 Task: Create a Board called Board0000000088 in Workspace WS0000000030 in Trello with Visibility as Workspace. Create a Board called Board0000000089 in Workspace WS0000000030 in Trello with Visibility as Private. Create a Board called Board0000000090 in Workspace WS0000000030 in Trello with Visibility as Public. Create Card Card0000000349 in Board Board0000000088 in Workspace WS0000000030 in Trello. Create Card Card0000000350 in Board Board0000000088 in Workspace WS0000000030 in Trello
Action: Mouse moved to (411, 46)
Screenshot: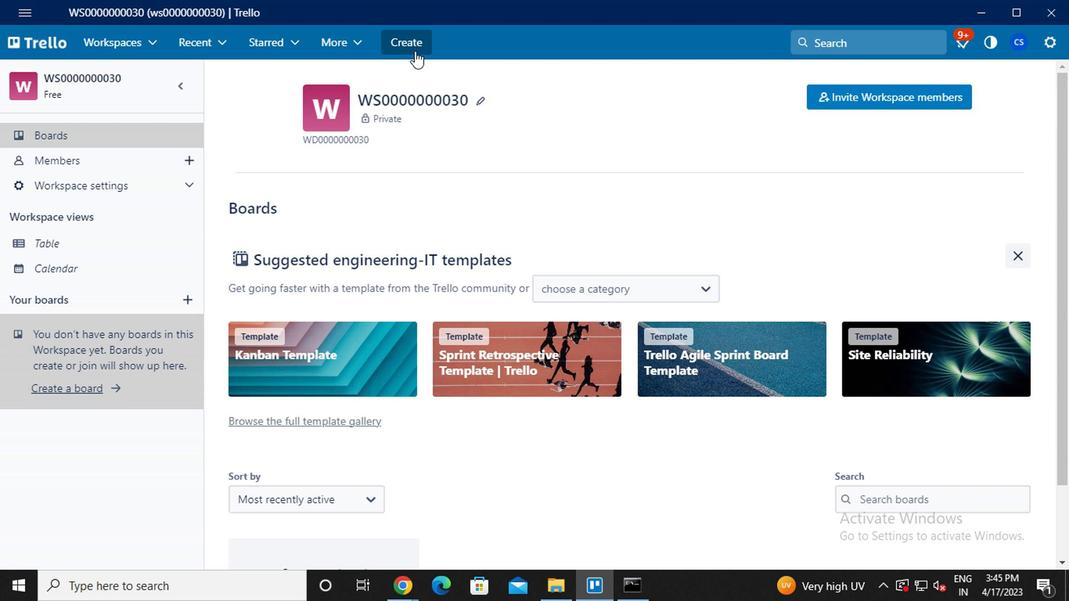 
Action: Mouse pressed left at (411, 46)
Screenshot: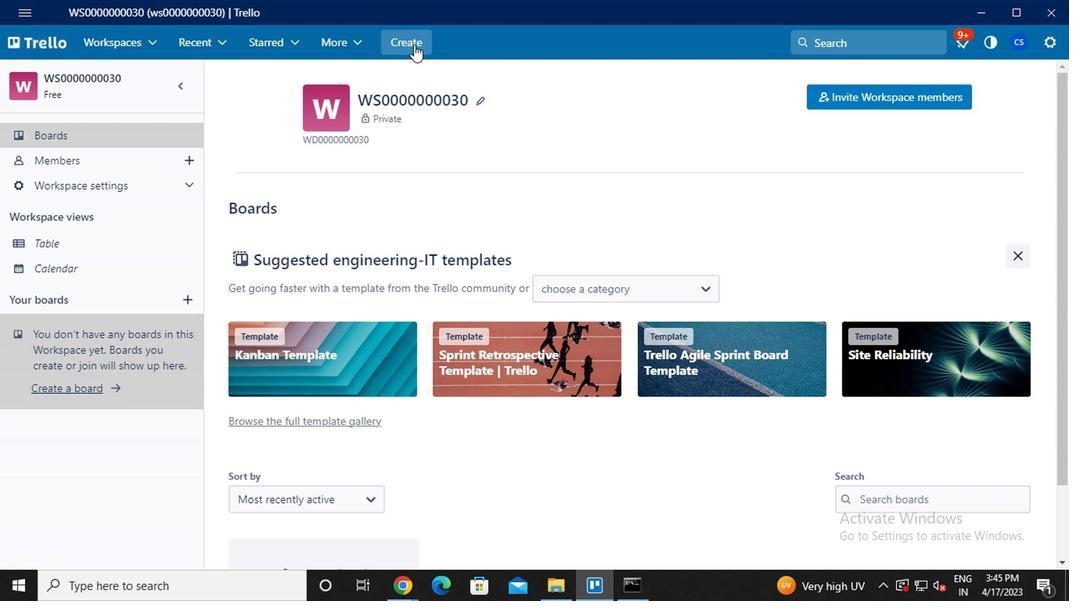 
Action: Mouse moved to (433, 103)
Screenshot: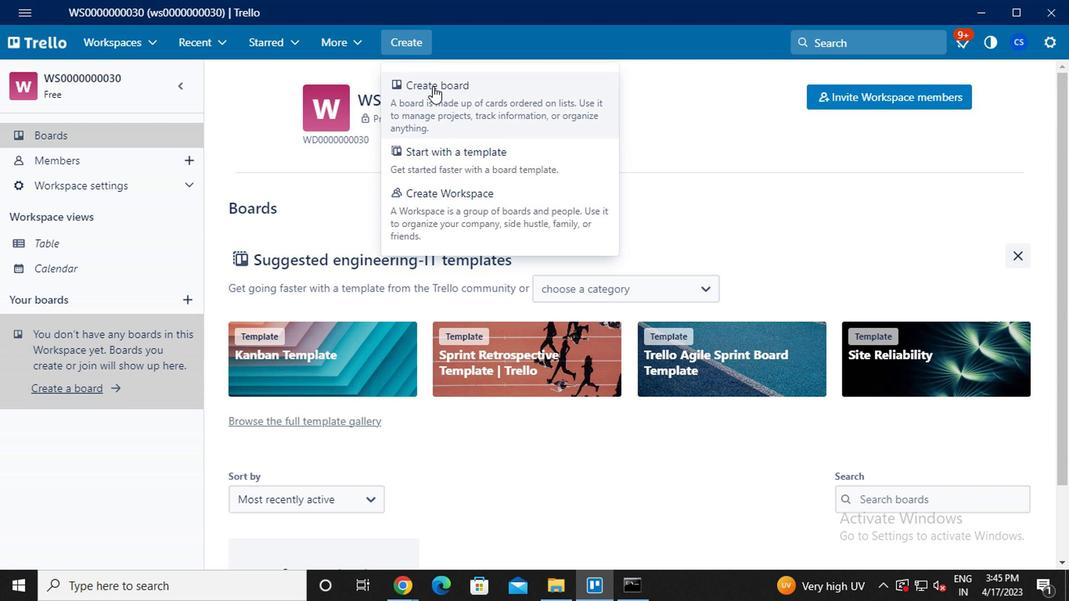 
Action: Mouse pressed left at (433, 103)
Screenshot: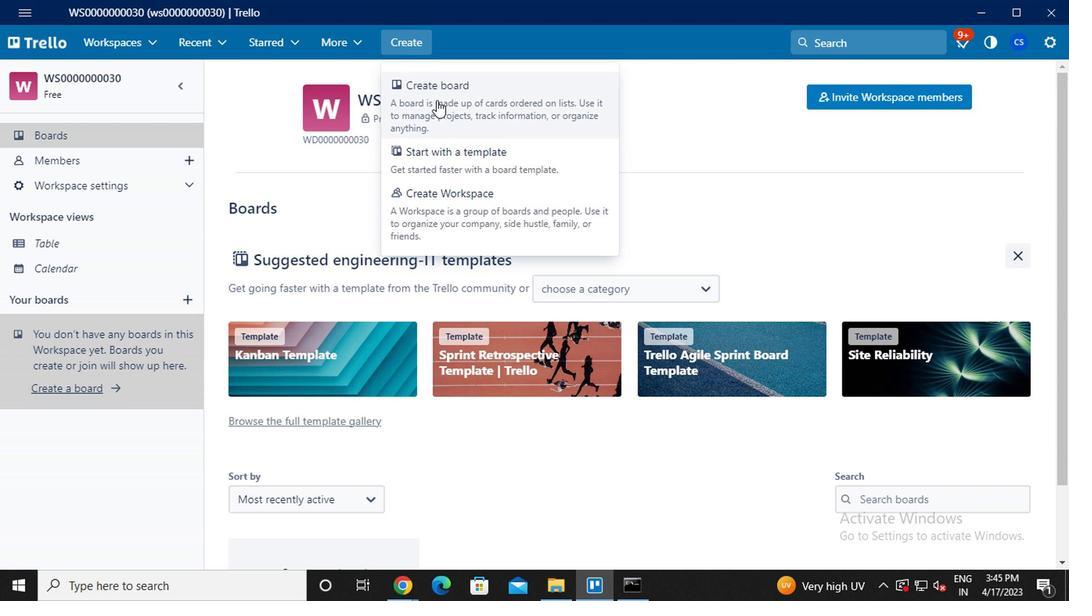 
Action: Mouse moved to (765, 298)
Screenshot: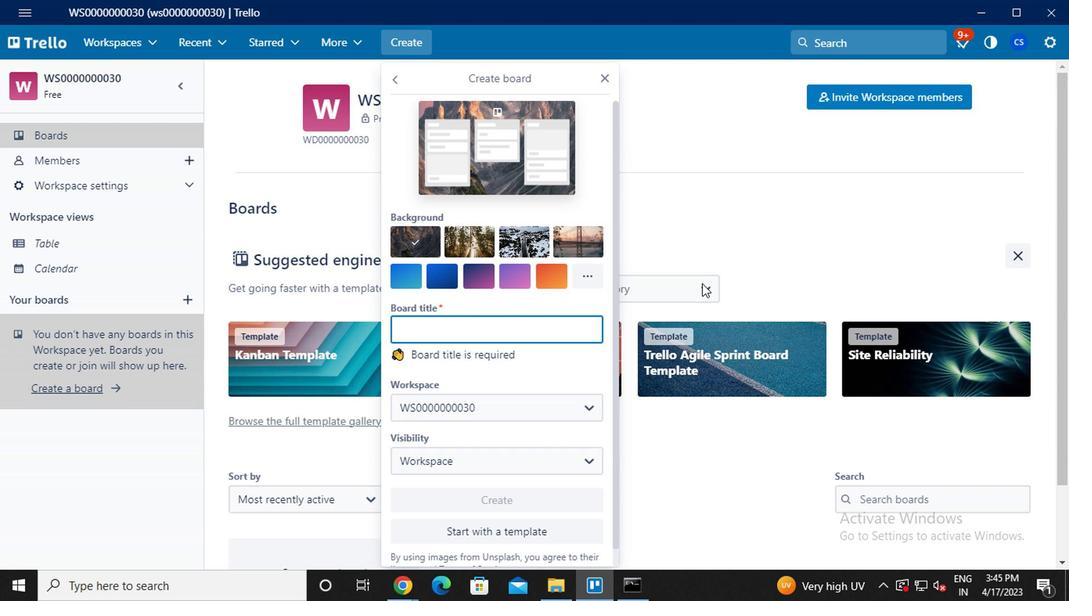 
Action: Key pressed <Key.caps_lock>b<Key.caps_lock>oard0000000088
Screenshot: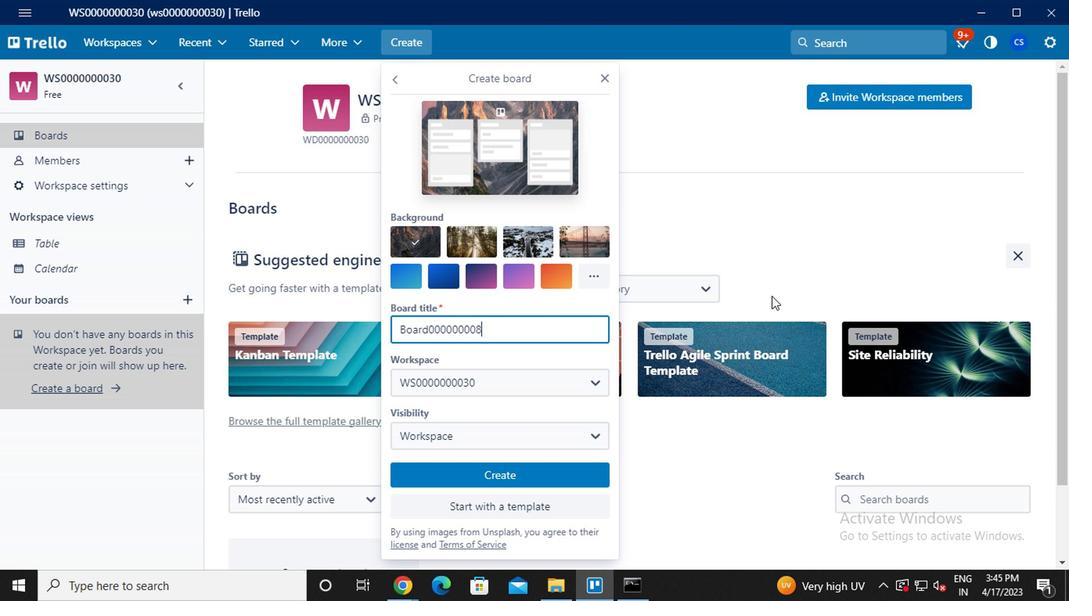 
Action: Mouse moved to (474, 473)
Screenshot: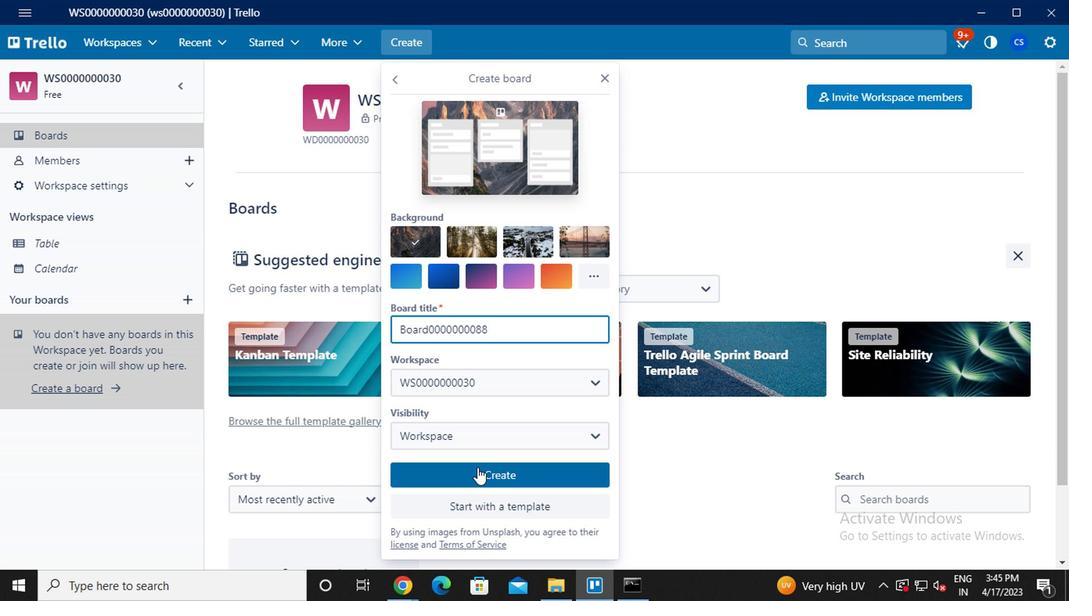 
Action: Mouse pressed left at (474, 473)
Screenshot: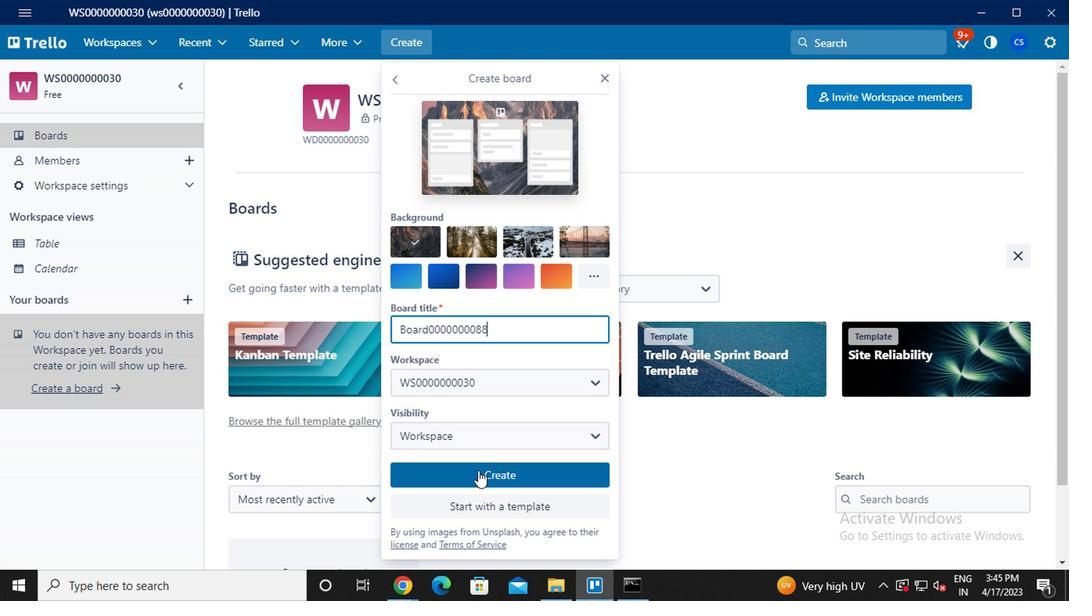
Action: Mouse moved to (334, 51)
Screenshot: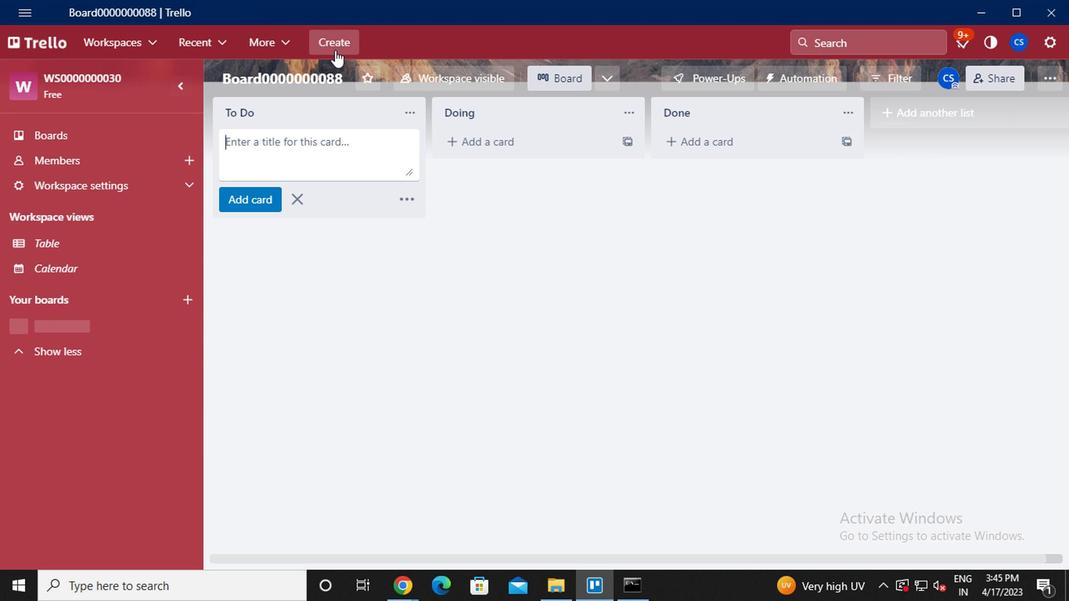 
Action: Mouse pressed left at (334, 51)
Screenshot: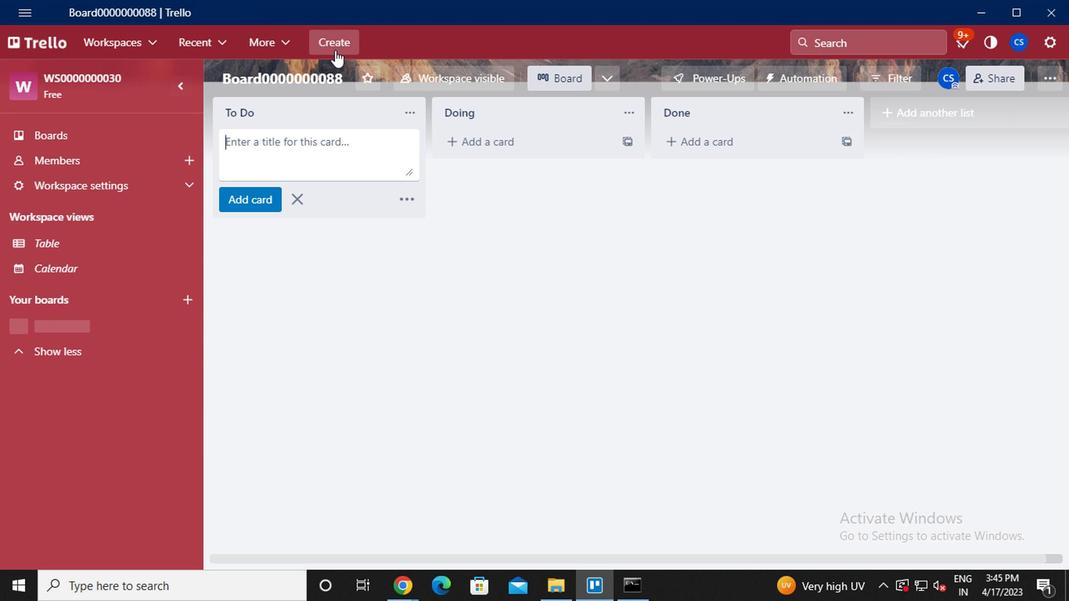 
Action: Mouse moved to (428, 45)
Screenshot: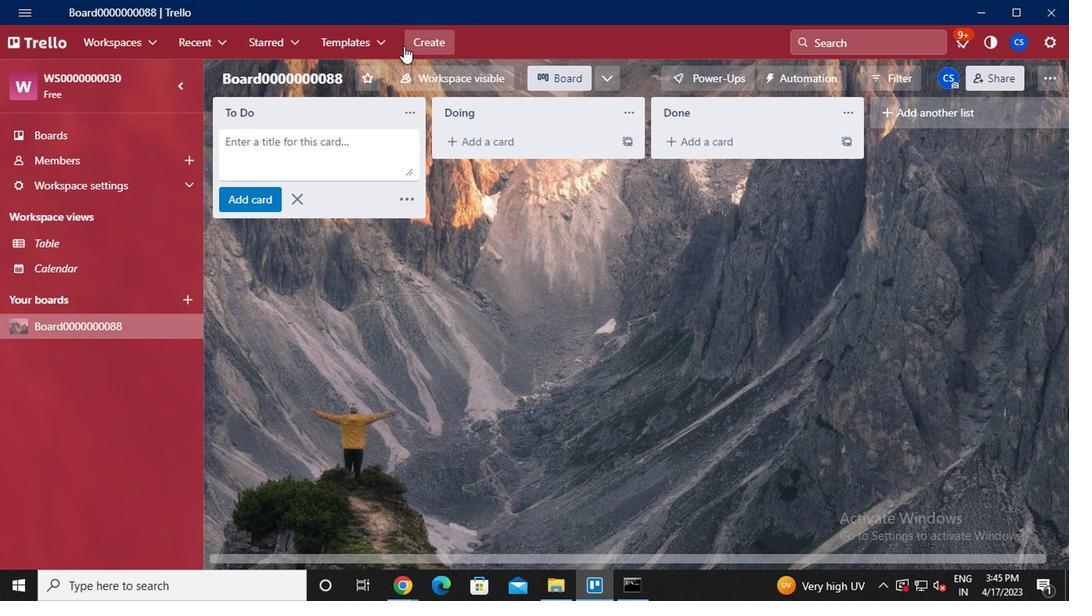 
Action: Mouse pressed left at (428, 45)
Screenshot: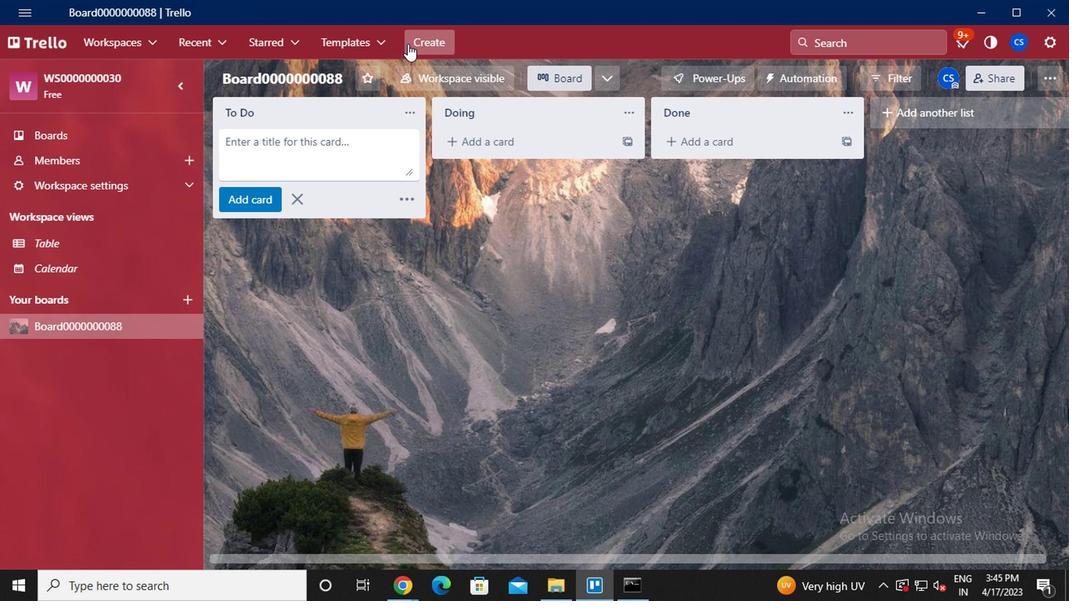 
Action: Mouse moved to (477, 109)
Screenshot: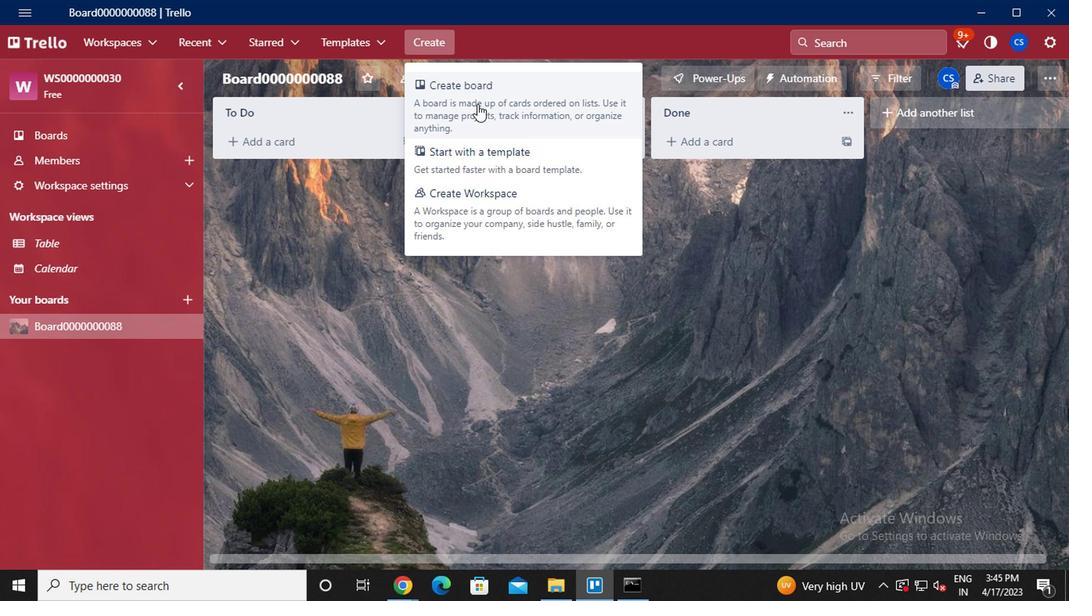 
Action: Mouse pressed left at (477, 109)
Screenshot: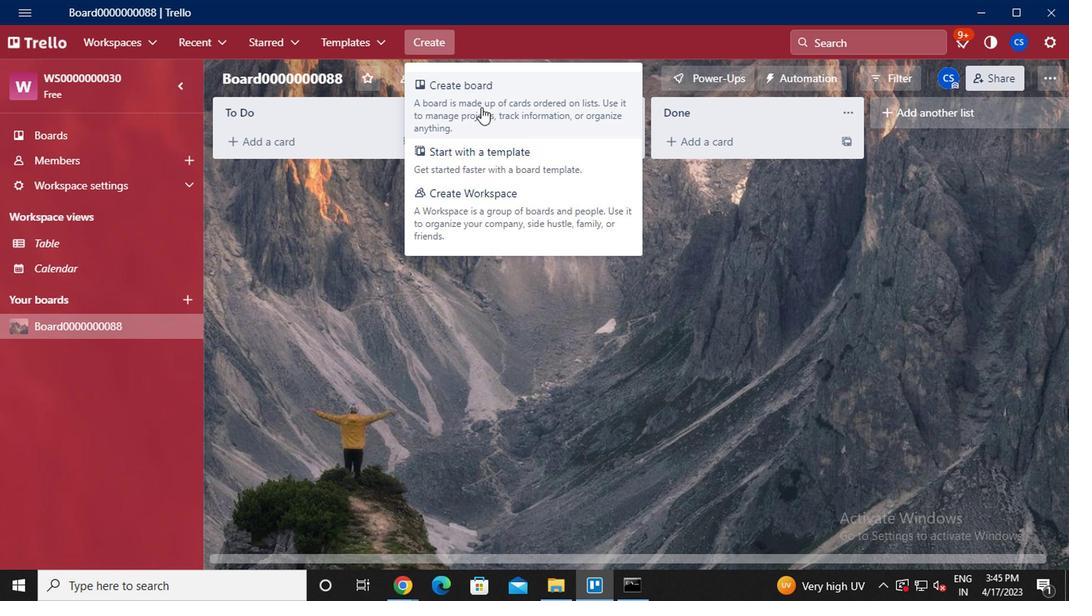 
Action: Key pressed <Key.caps_lock>b<Key.caps_lock>oard0000000089
Screenshot: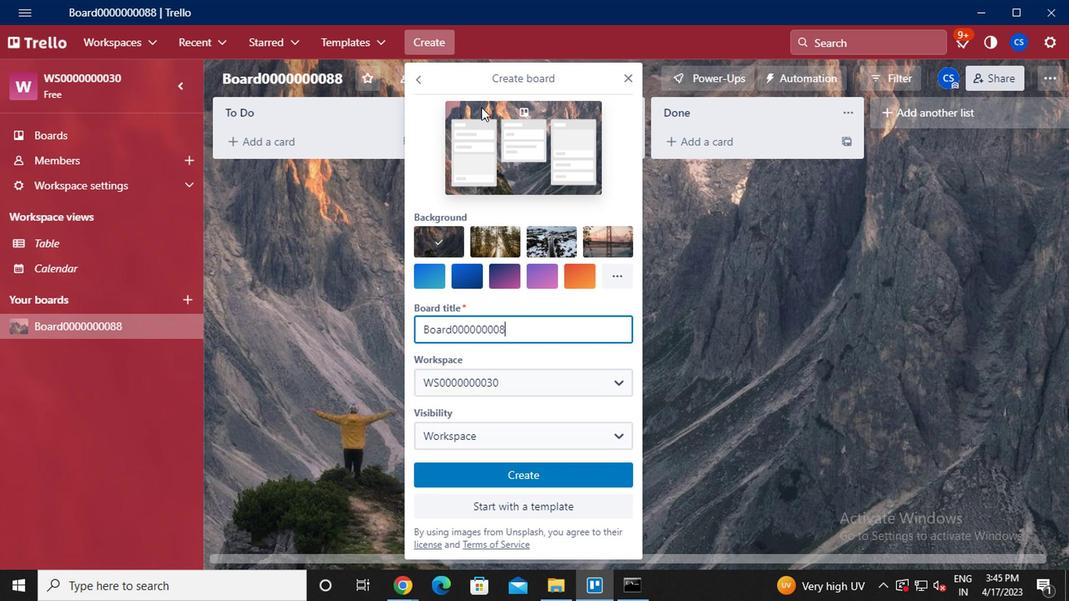 
Action: Mouse moved to (494, 433)
Screenshot: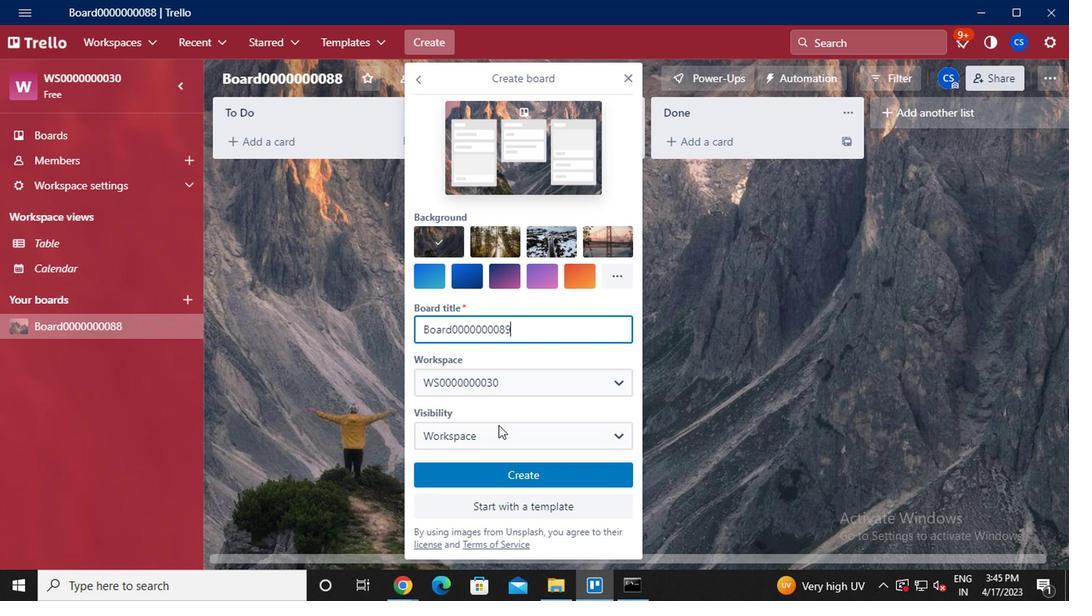 
Action: Mouse pressed left at (494, 433)
Screenshot: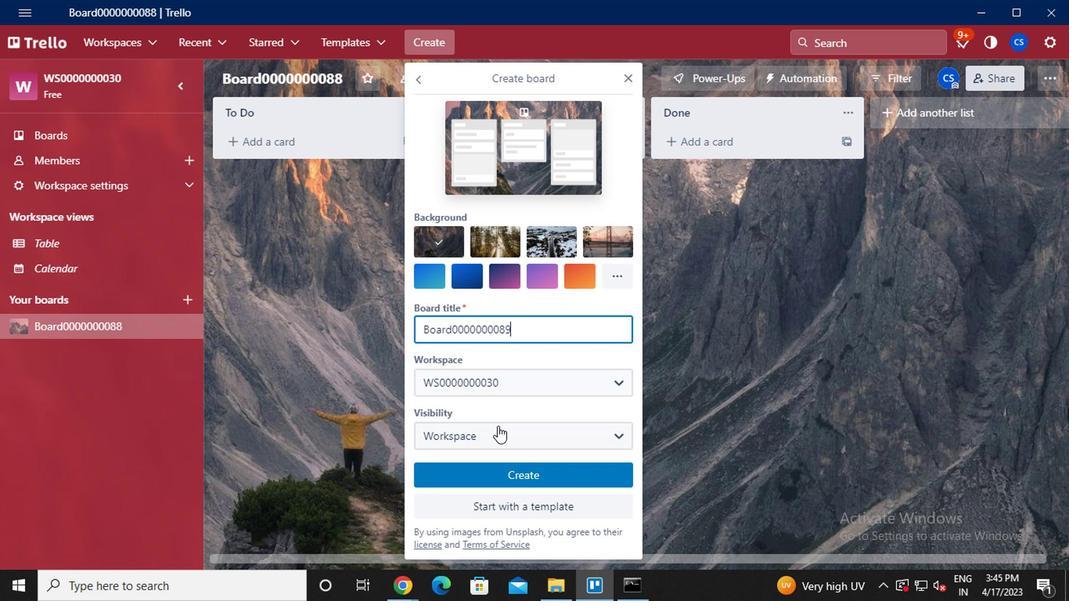 
Action: Mouse moved to (493, 484)
Screenshot: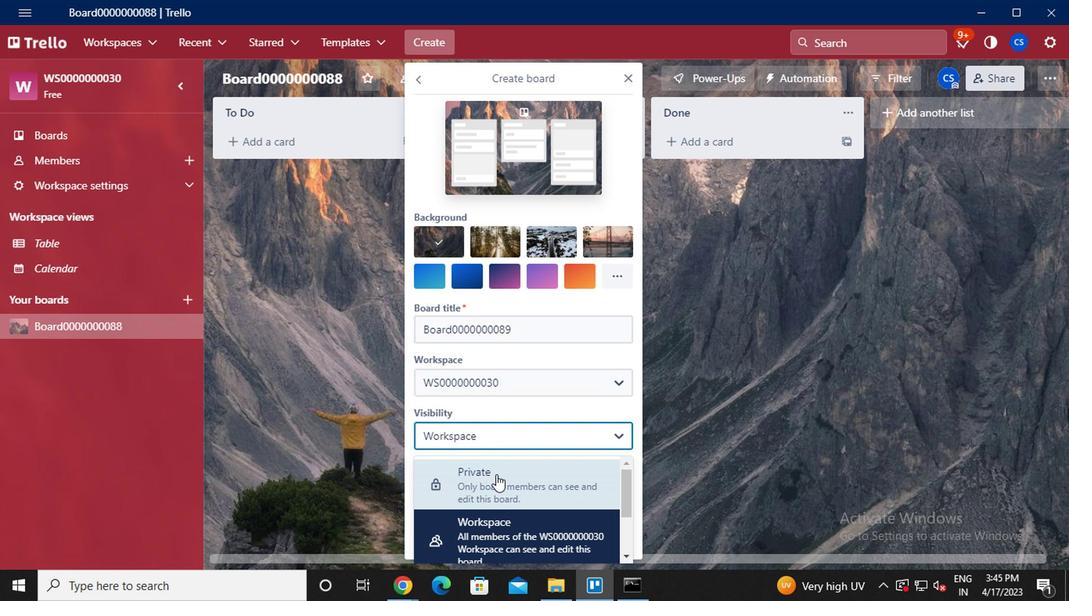 
Action: Mouse pressed left at (493, 484)
Screenshot: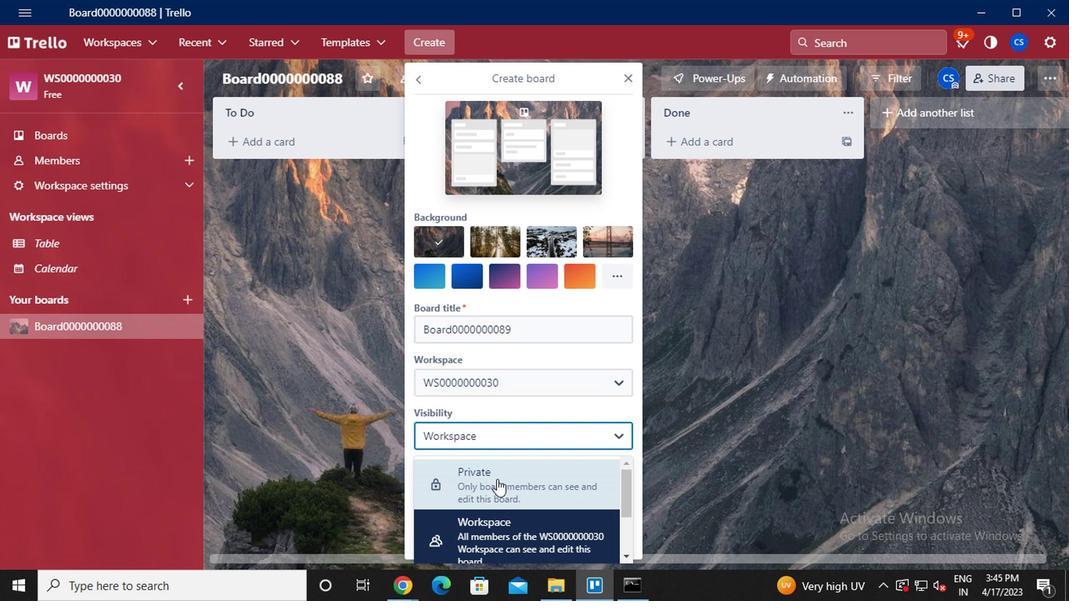 
Action: Mouse moved to (521, 480)
Screenshot: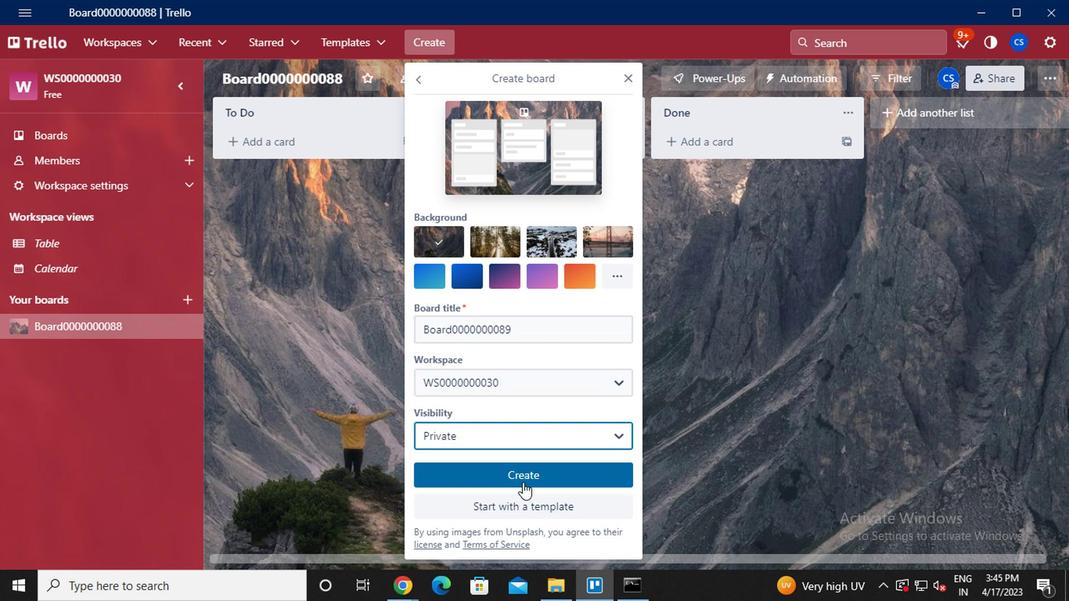 
Action: Mouse pressed left at (521, 480)
Screenshot: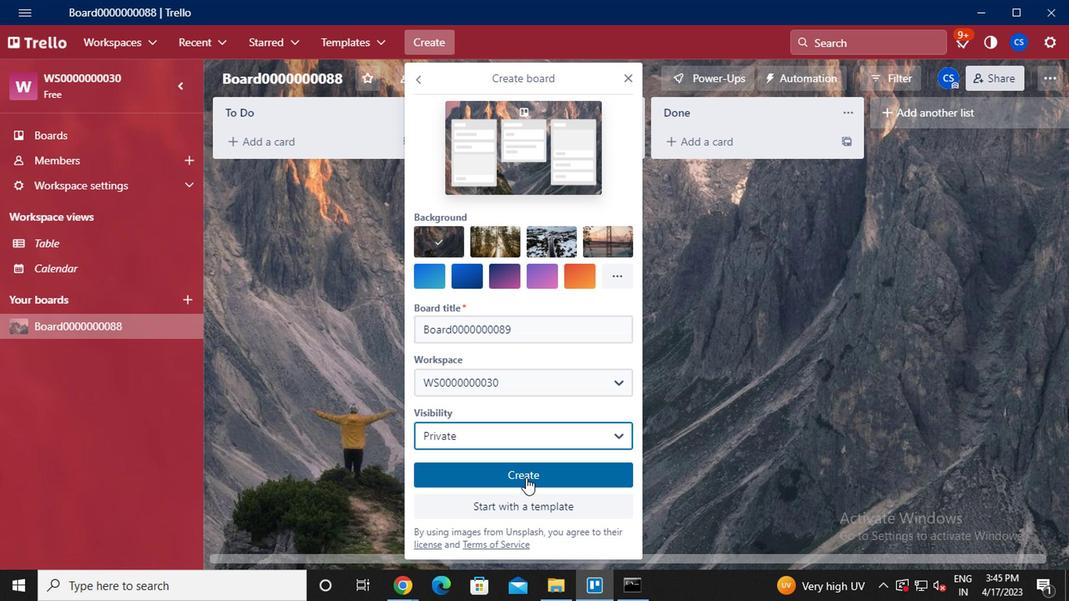 
Action: Mouse moved to (428, 55)
Screenshot: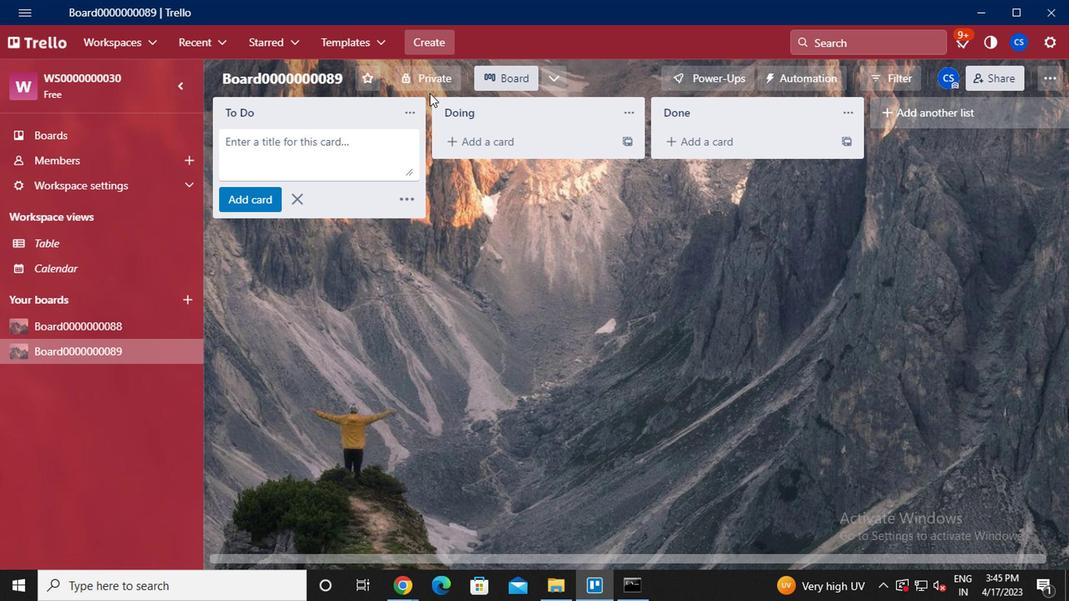 
Action: Mouse pressed left at (428, 55)
Screenshot: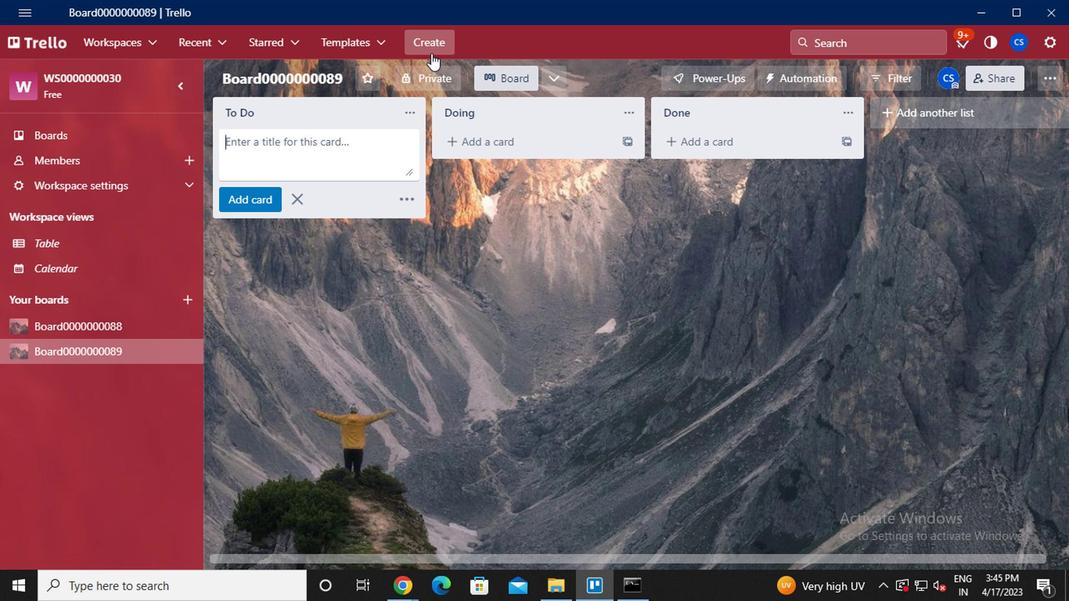 
Action: Mouse moved to (466, 115)
Screenshot: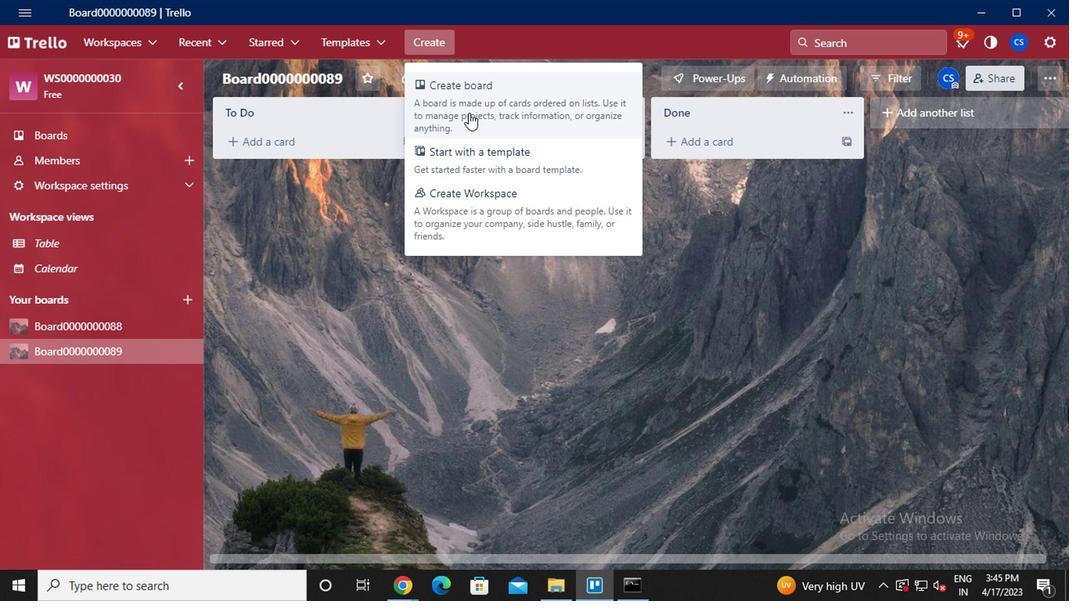 
Action: Mouse pressed left at (466, 115)
Screenshot: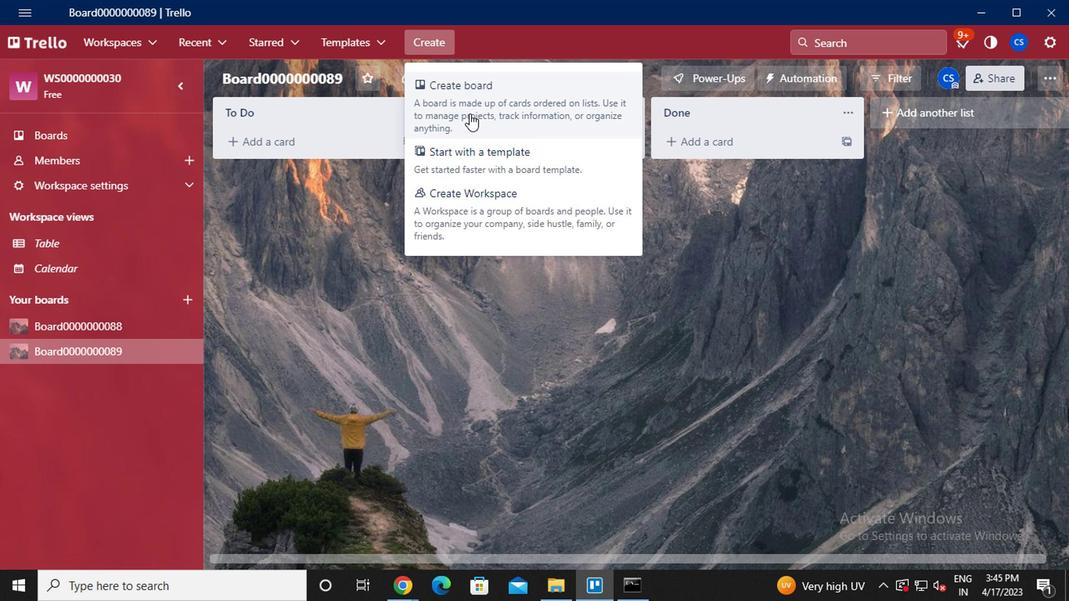 
Action: Mouse moved to (588, 283)
Screenshot: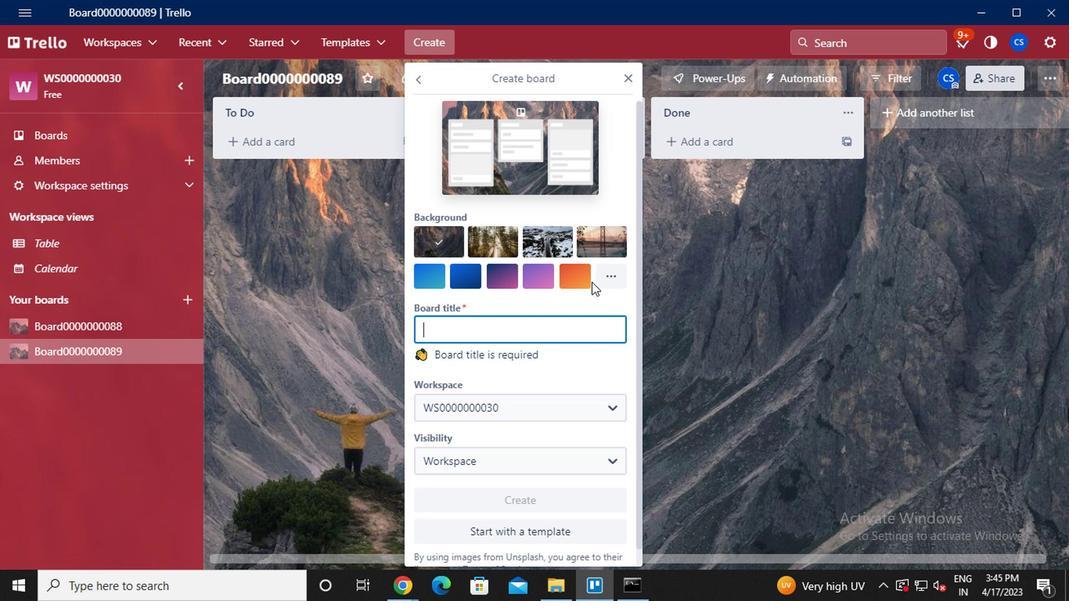 
Action: Key pressed <Key.caps_lock>b<Key.caps_lock>oard0000000090
Screenshot: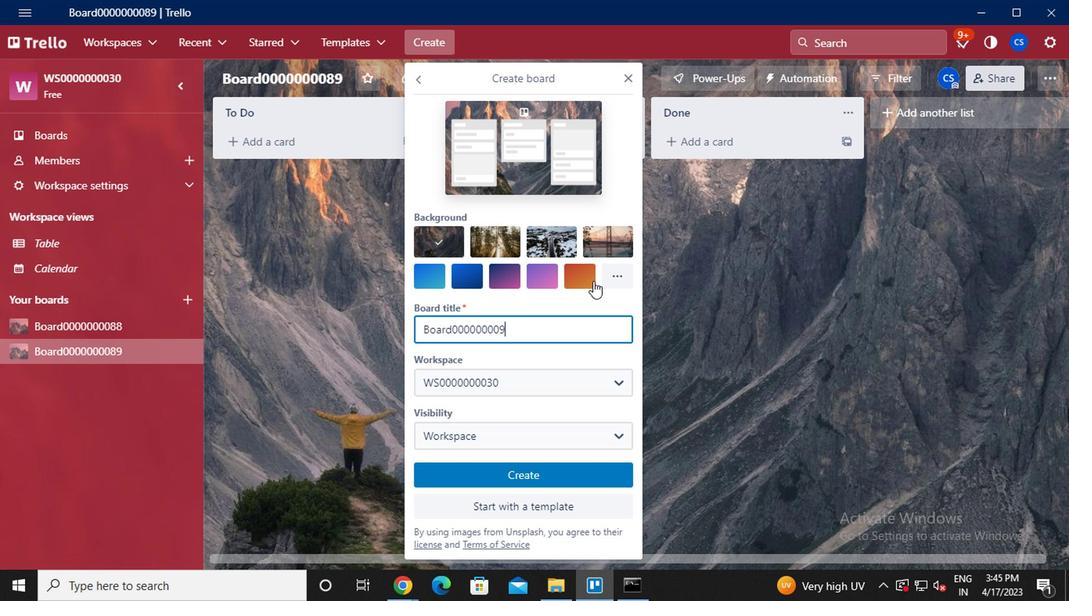 
Action: Mouse moved to (547, 438)
Screenshot: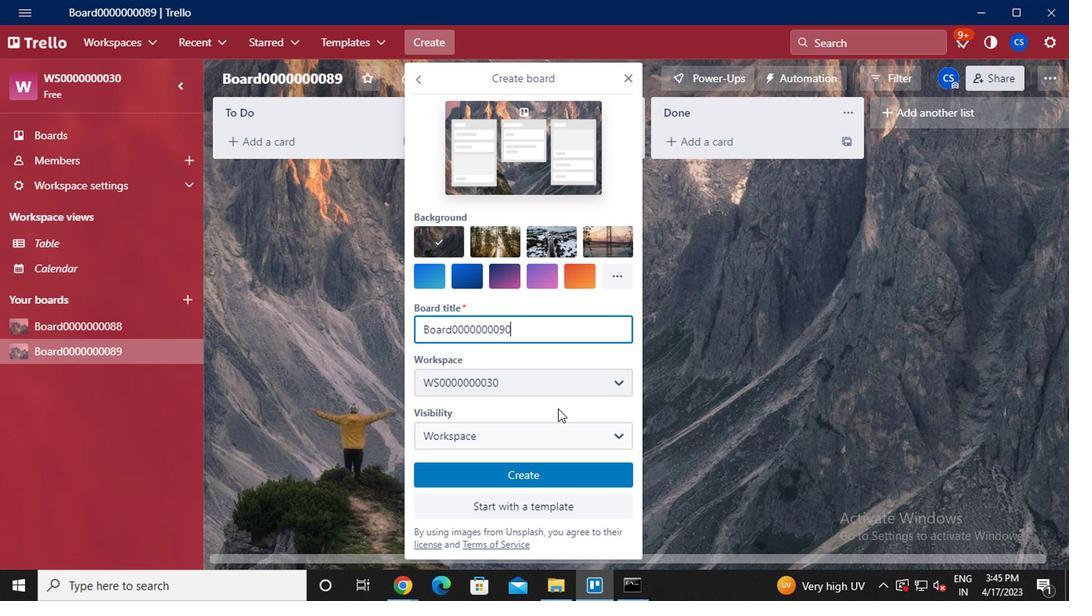 
Action: Mouse pressed left at (547, 438)
Screenshot: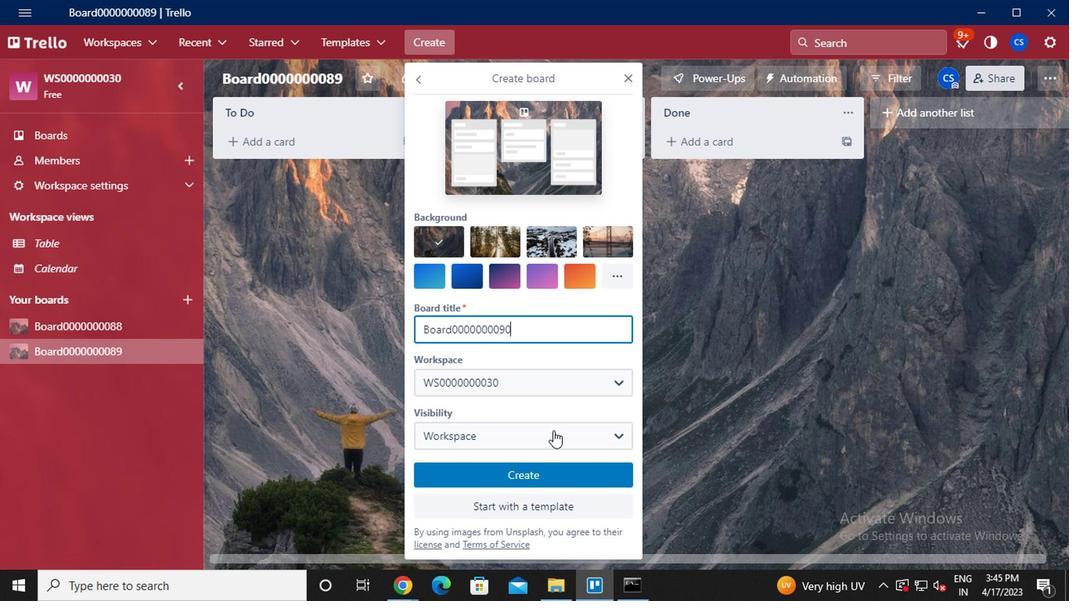 
Action: Mouse moved to (526, 513)
Screenshot: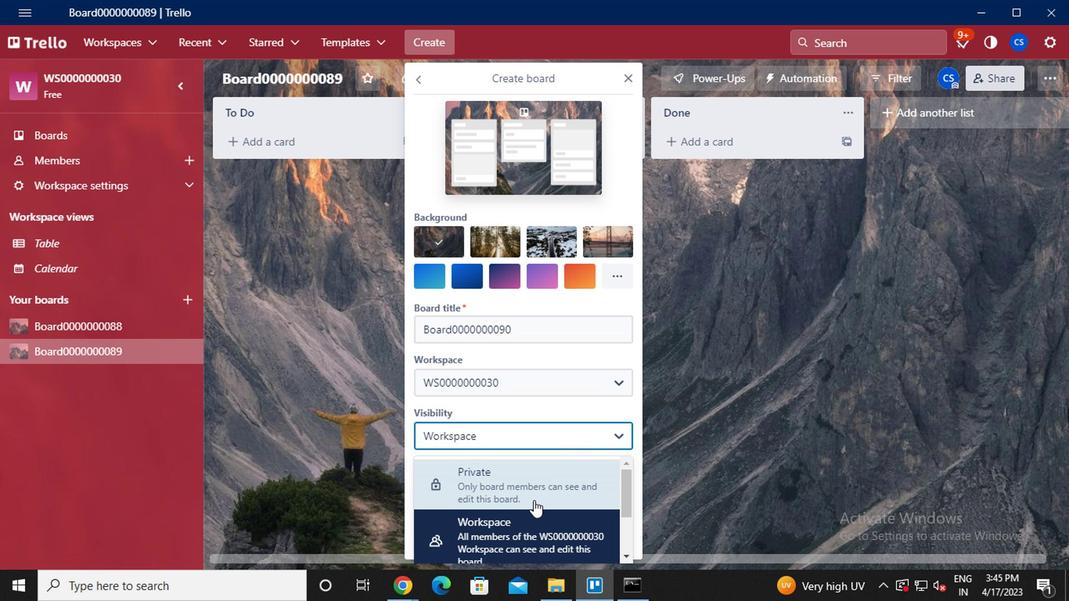 
Action: Mouse scrolled (526, 512) with delta (0, -1)
Screenshot: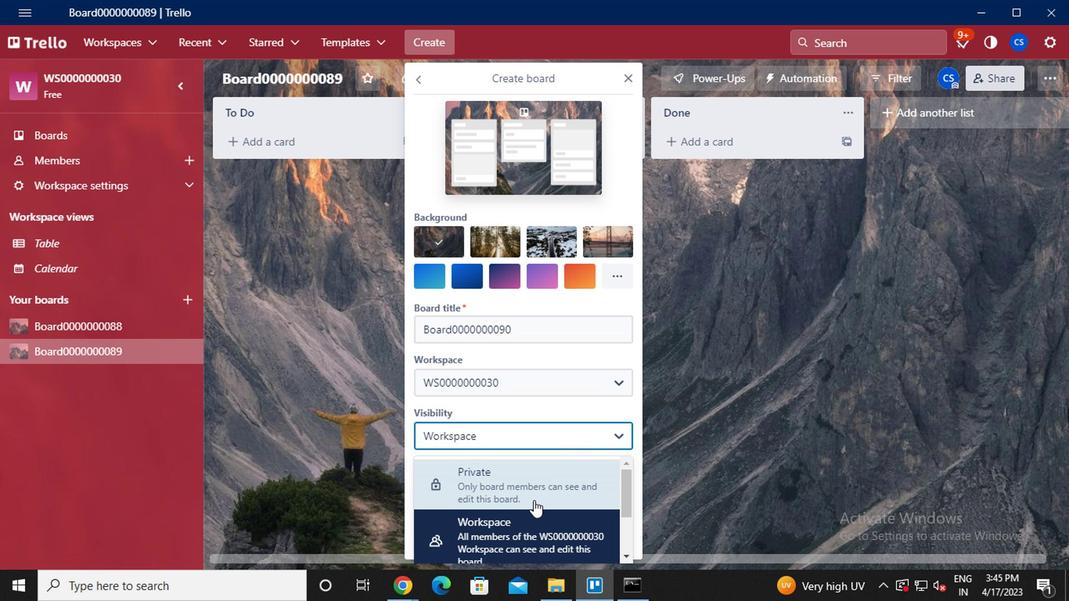 
Action: Mouse moved to (526, 515)
Screenshot: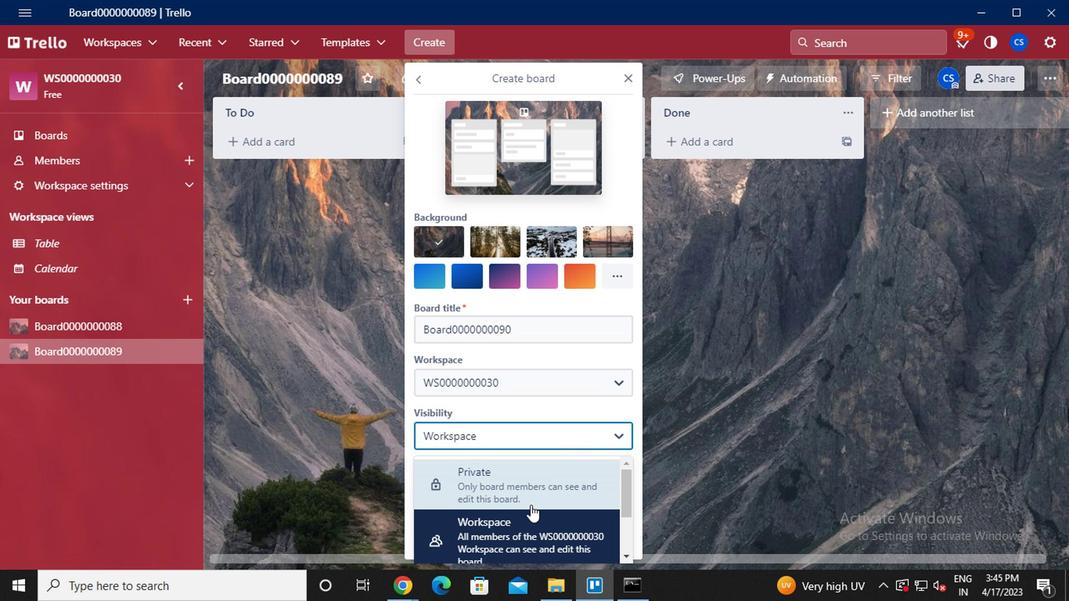 
Action: Mouse scrolled (526, 514) with delta (0, -1)
Screenshot: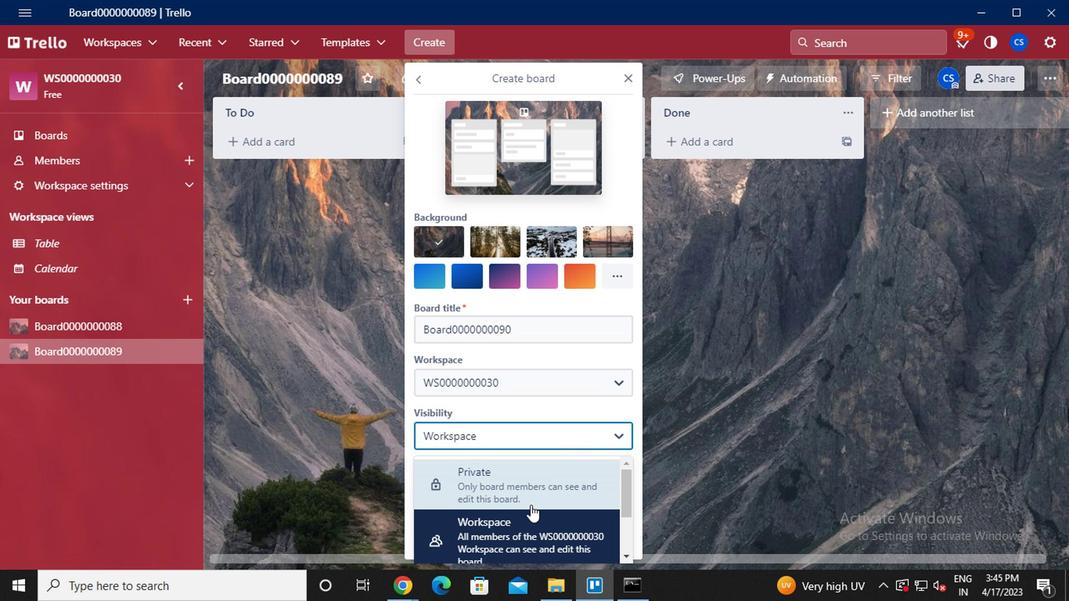 
Action: Mouse moved to (526, 515)
Screenshot: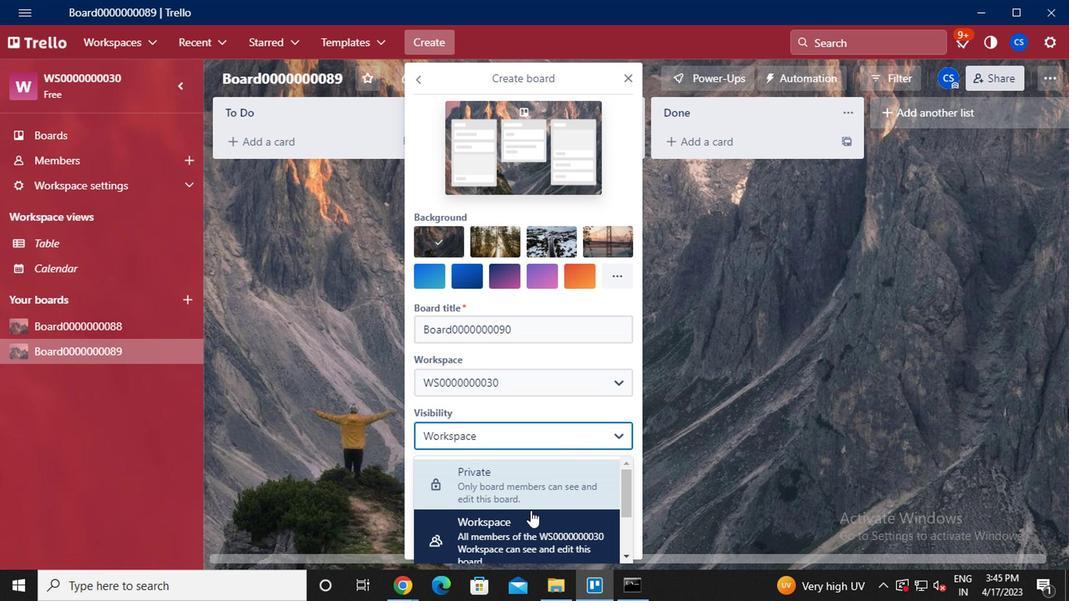 
Action: Mouse scrolled (526, 515) with delta (0, 0)
Screenshot: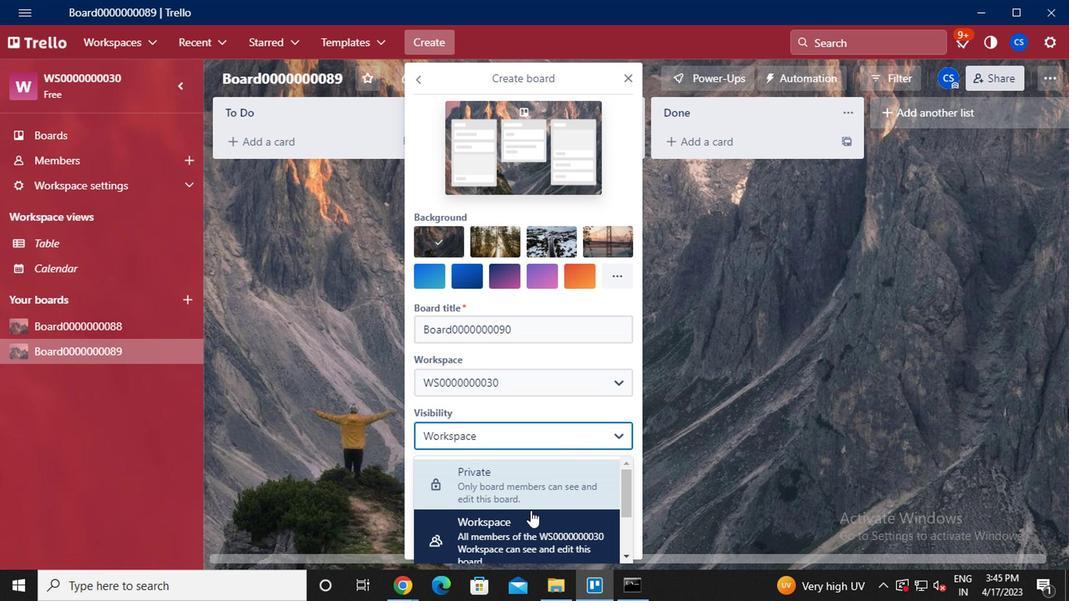 
Action: Mouse moved to (525, 515)
Screenshot: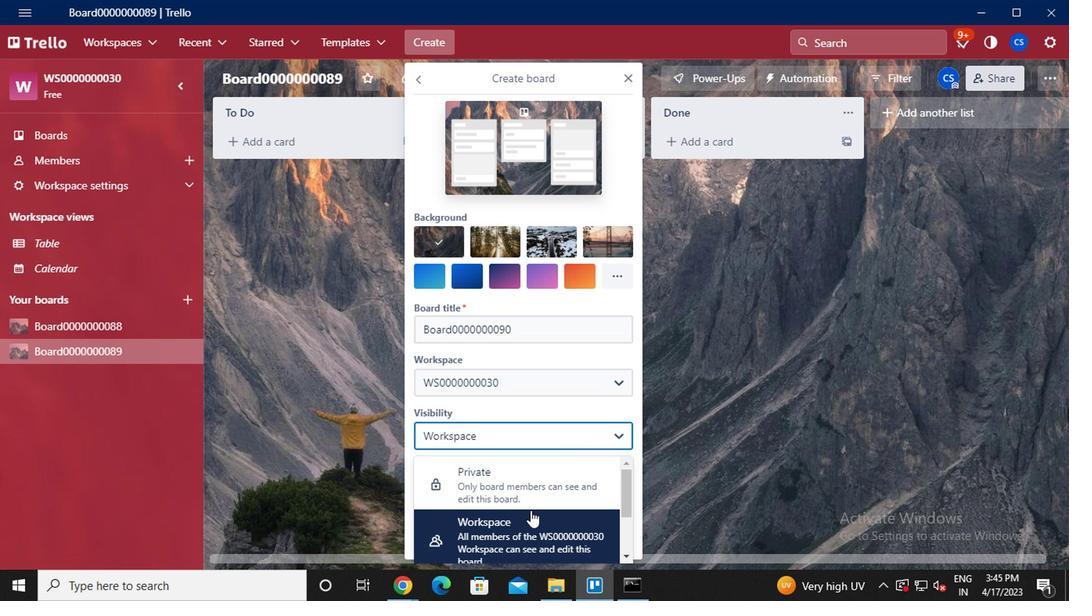 
Action: Mouse scrolled (525, 515) with delta (0, 0)
Screenshot: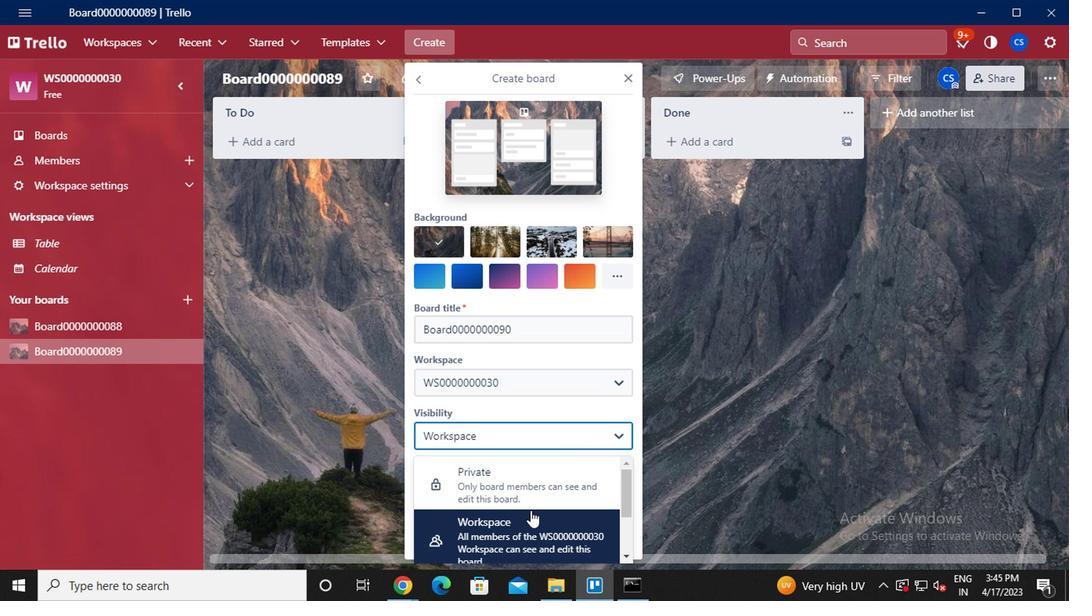 
Action: Mouse moved to (524, 515)
Screenshot: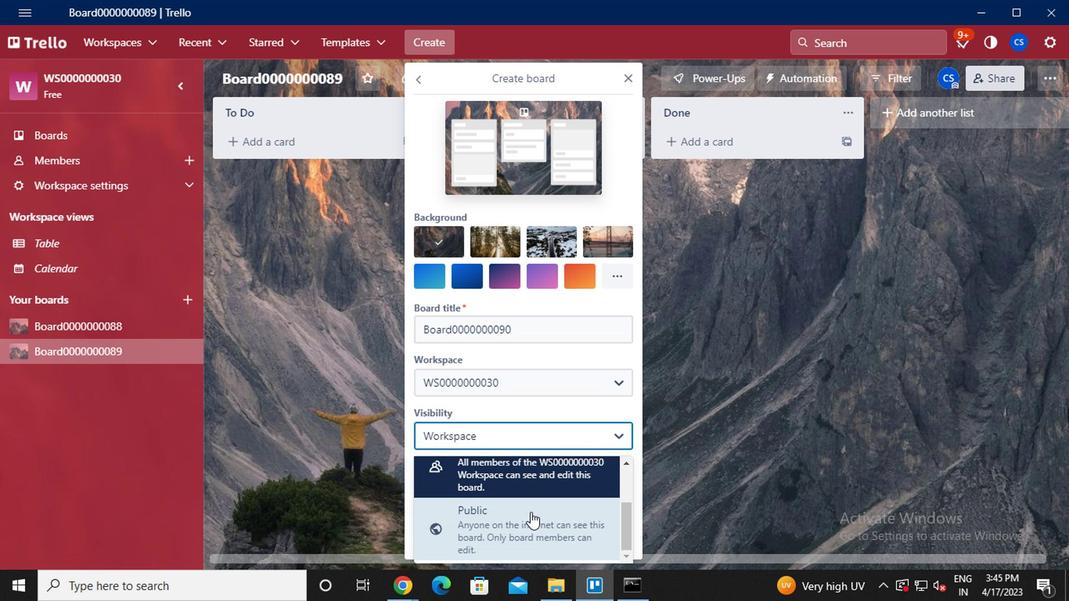 
Action: Mouse scrolled (524, 515) with delta (0, 0)
Screenshot: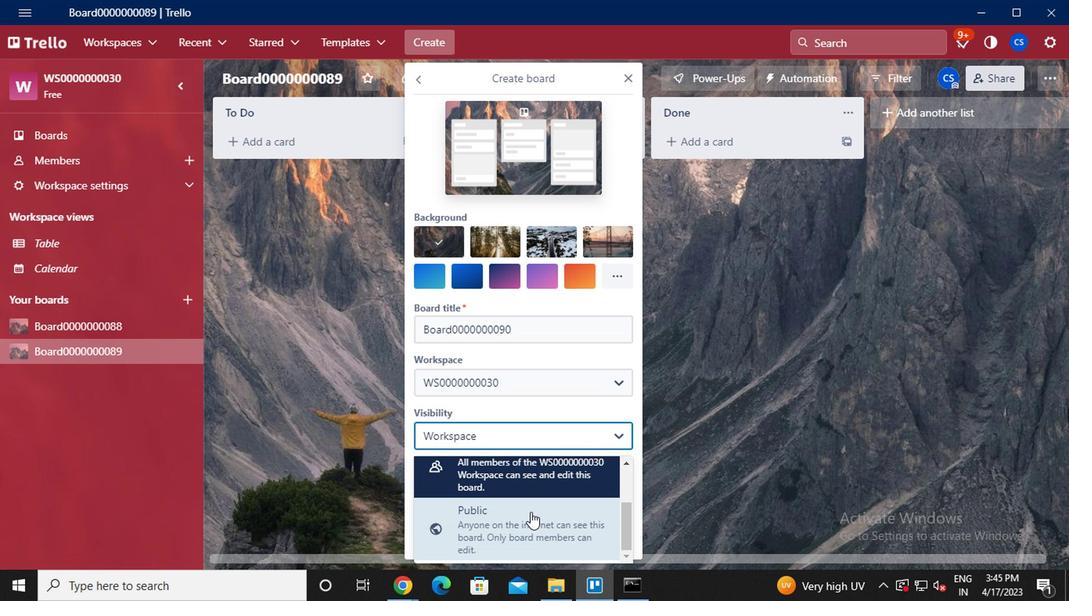 
Action: Mouse moved to (519, 517)
Screenshot: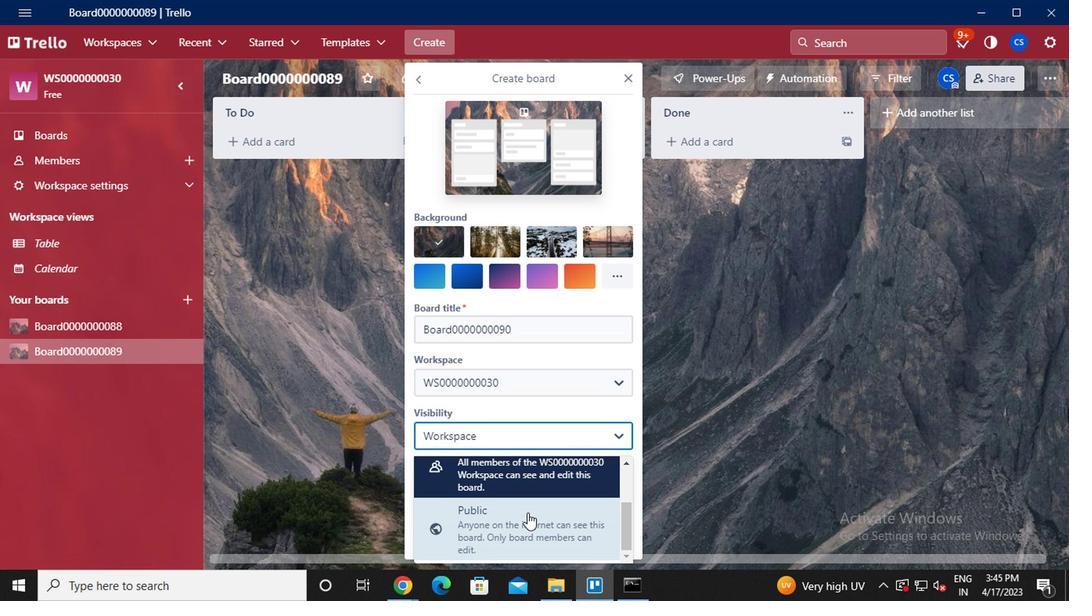 
Action: Mouse pressed left at (519, 517)
Screenshot: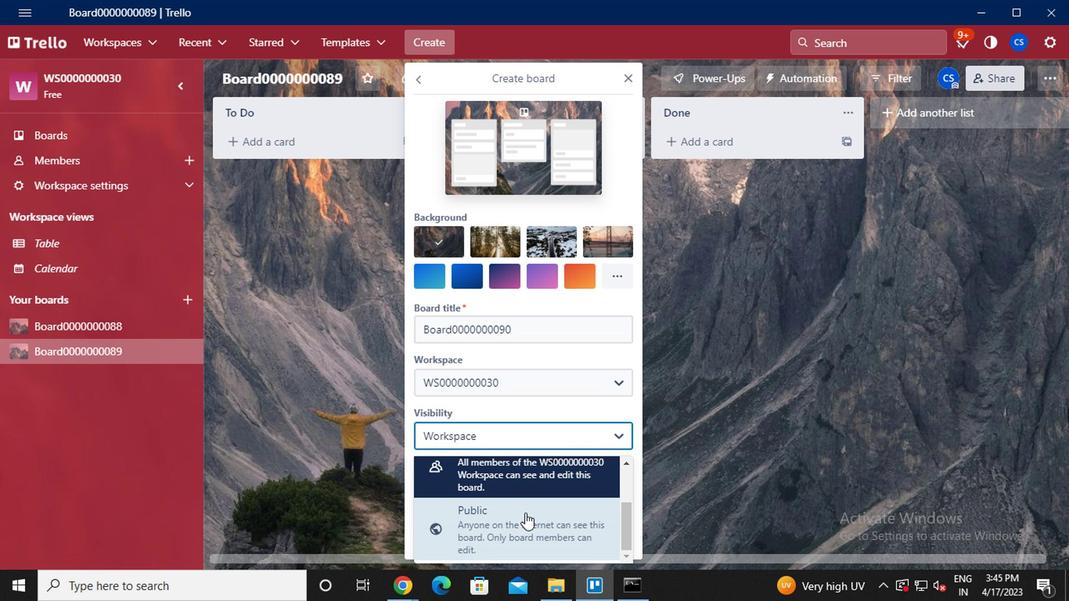 
Action: Mouse moved to (530, 536)
Screenshot: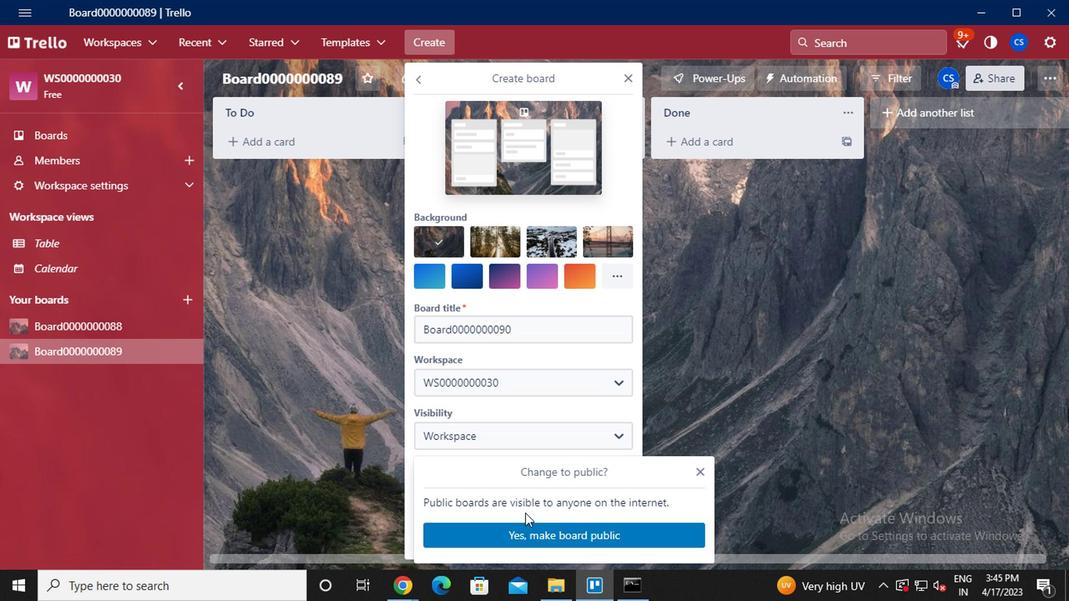 
Action: Mouse pressed left at (530, 536)
Screenshot: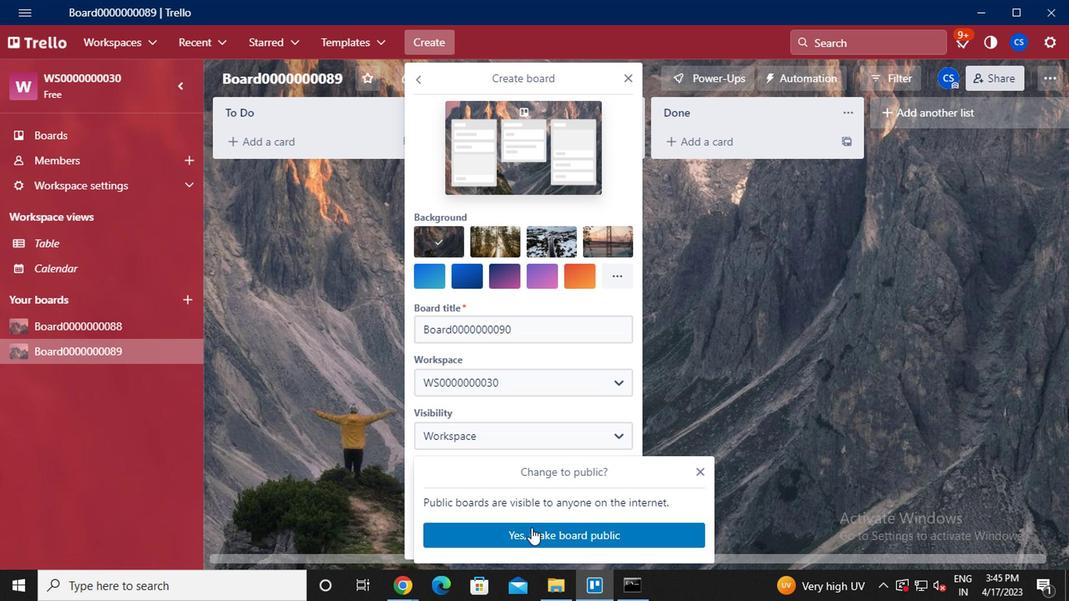 
Action: Mouse moved to (533, 485)
Screenshot: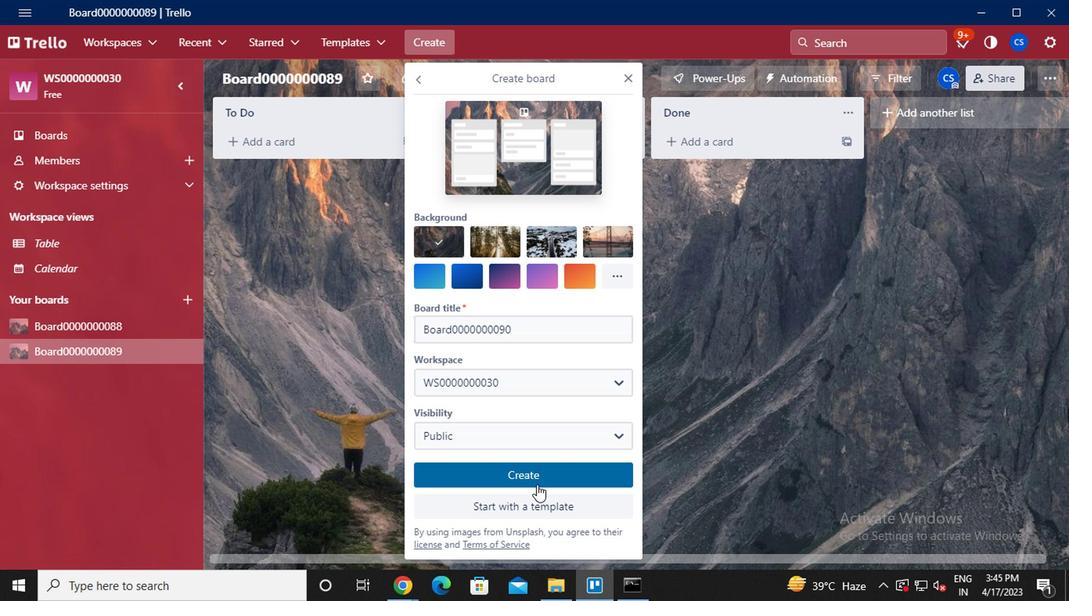 
Action: Mouse pressed left at (533, 485)
Screenshot: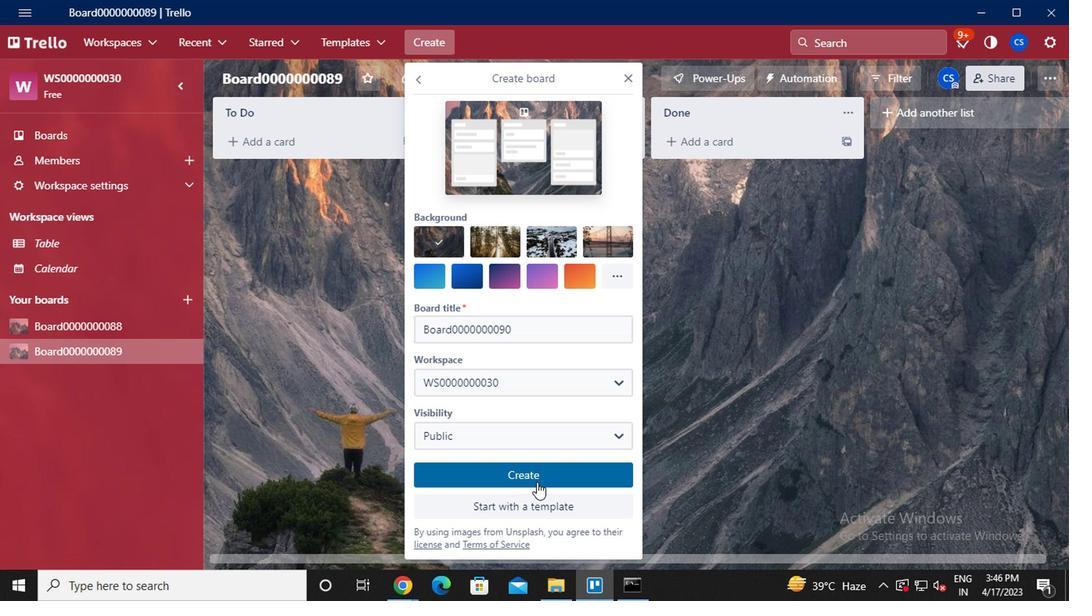 
Action: Mouse moved to (101, 331)
Screenshot: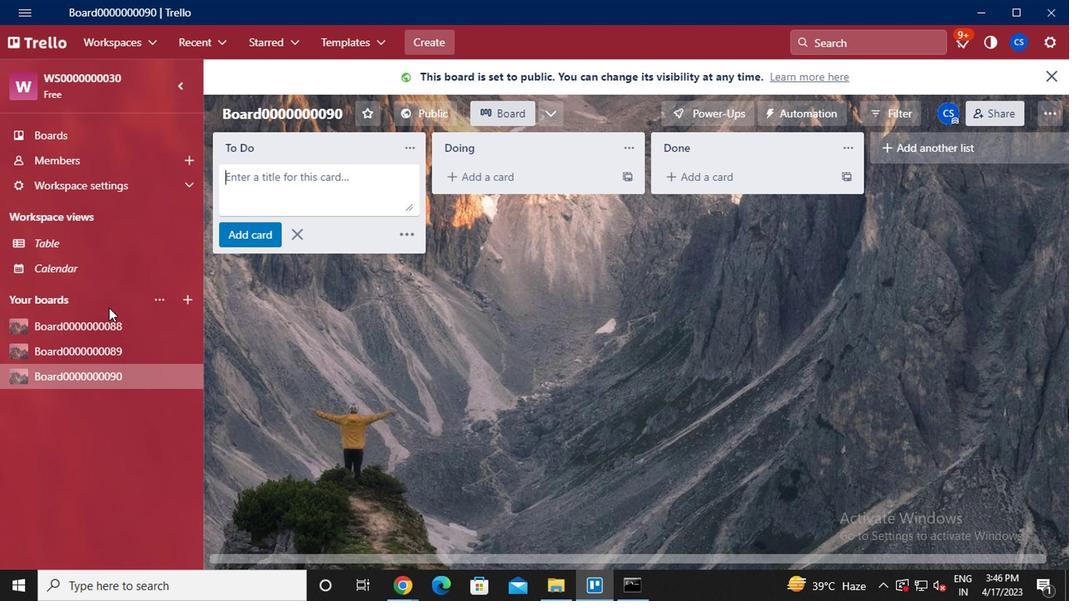 
Action: Mouse pressed left at (101, 331)
Screenshot: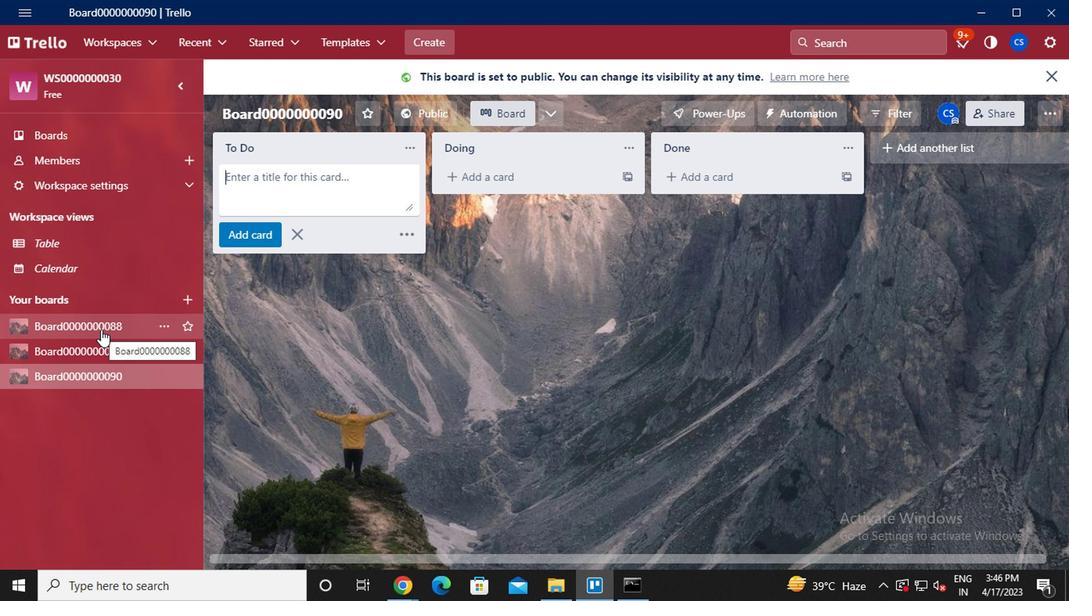 
Action: Mouse moved to (313, 150)
Screenshot: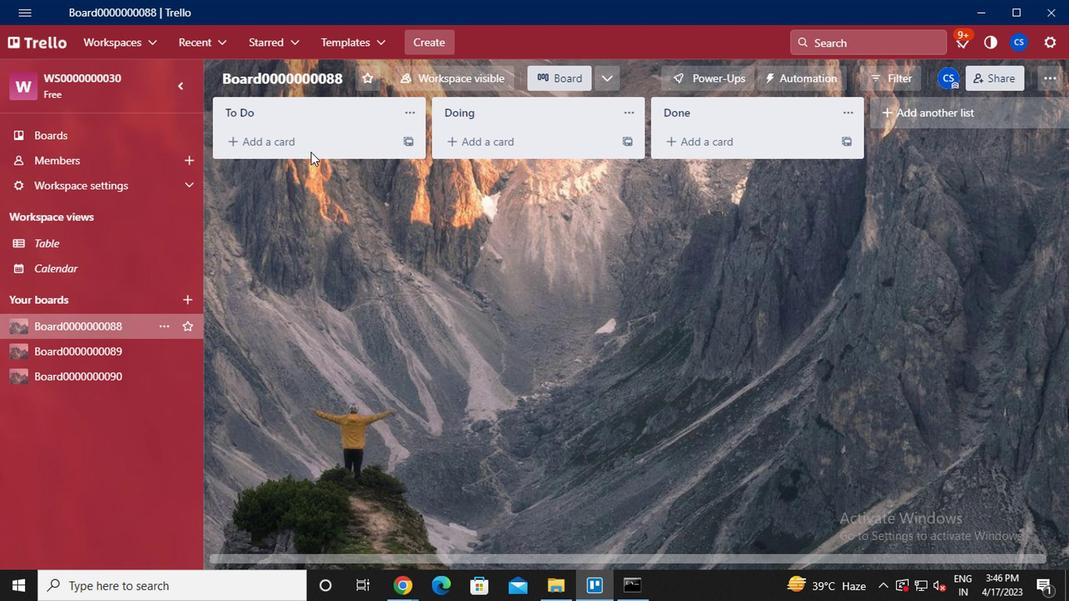 
Action: Mouse pressed left at (313, 150)
Screenshot: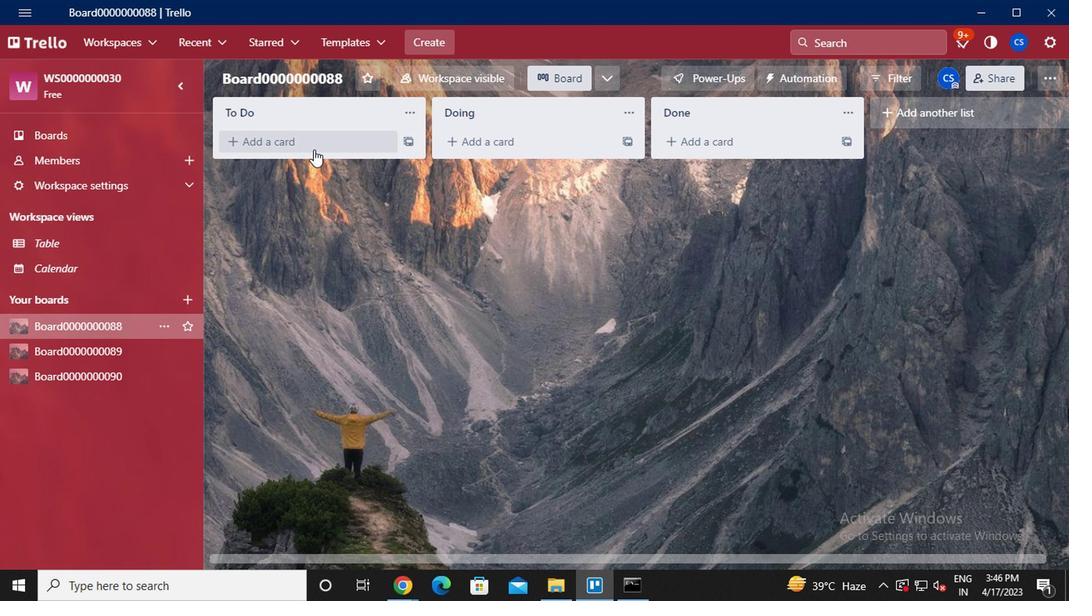
Action: Key pressed <Key.caps_lock>c<Key.caps_lock>ard0000000352<Key.backspace><Key.backspace>49<Key.enter><Key.caps_lock>v<Key.caps_lock>ard<Key.backspace><Key.backspace><Key.backspace><Key.backspace><Key.backspace><Key.caps_lock>c<Key.caps_lock>ard0000000350<Key.enter>
Screenshot: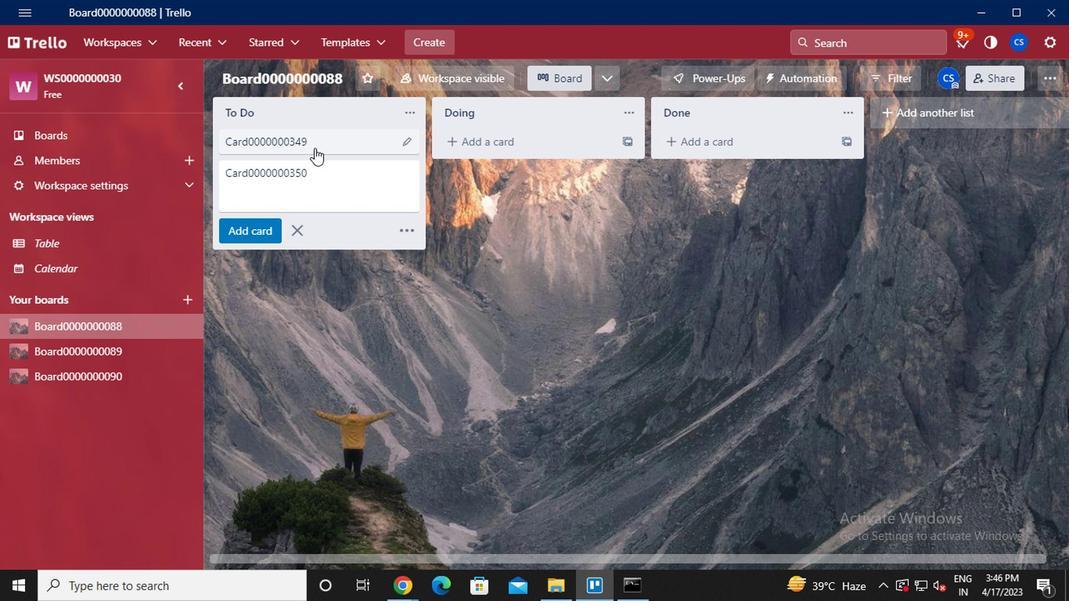 
Action: Mouse moved to (298, 264)
Screenshot: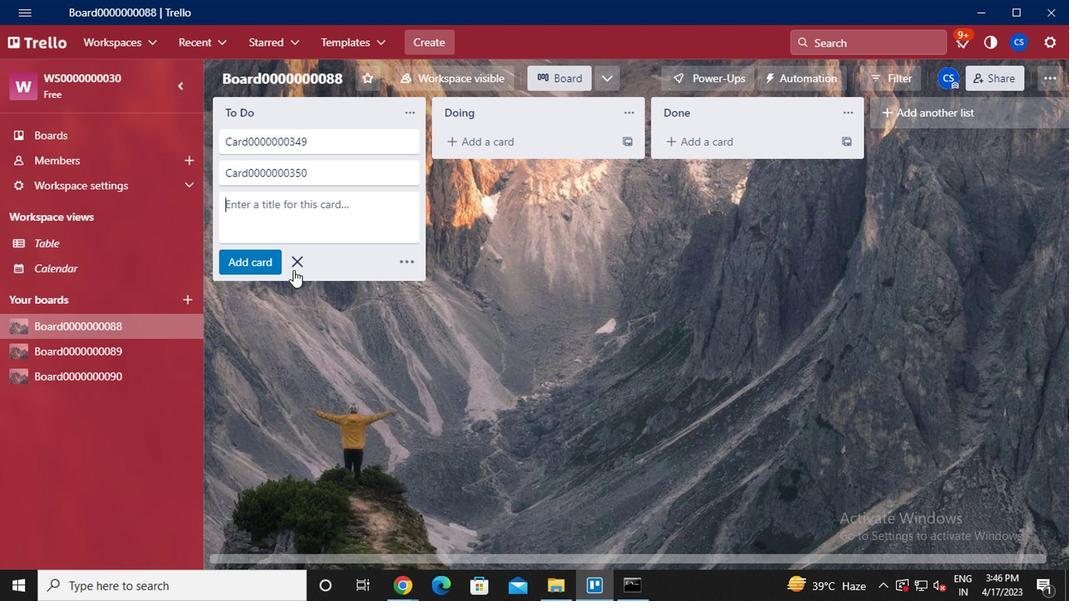 
Action: Mouse pressed left at (298, 264)
Screenshot: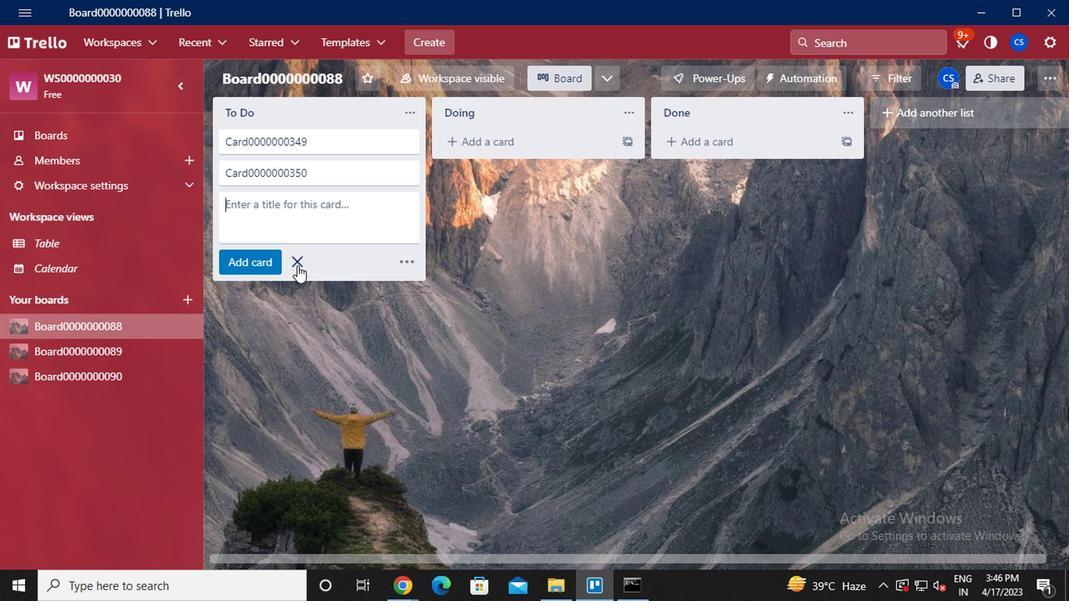 
Action: Mouse moved to (463, 333)
Screenshot: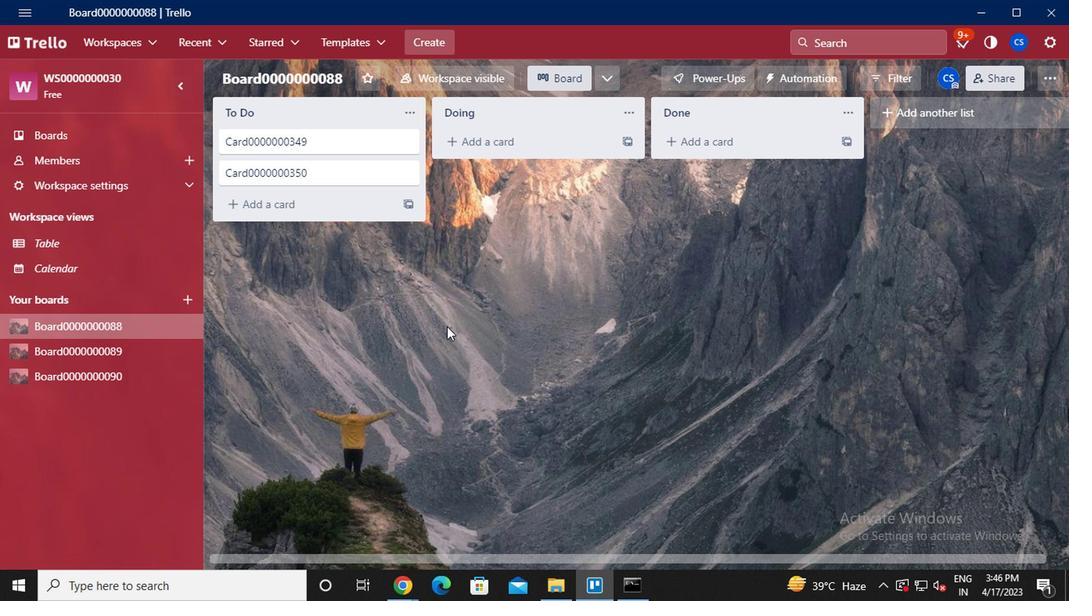 
